 Task: Create a sub task System Test and UAT for the task  Implement a new cloud-based quality management system for a company in the project BroaderPath , assign it to team member softage.3@softage.net and update the status of the sub task to  Off Track , set the priority of the sub task to High
Action: Mouse moved to (649, 329)
Screenshot: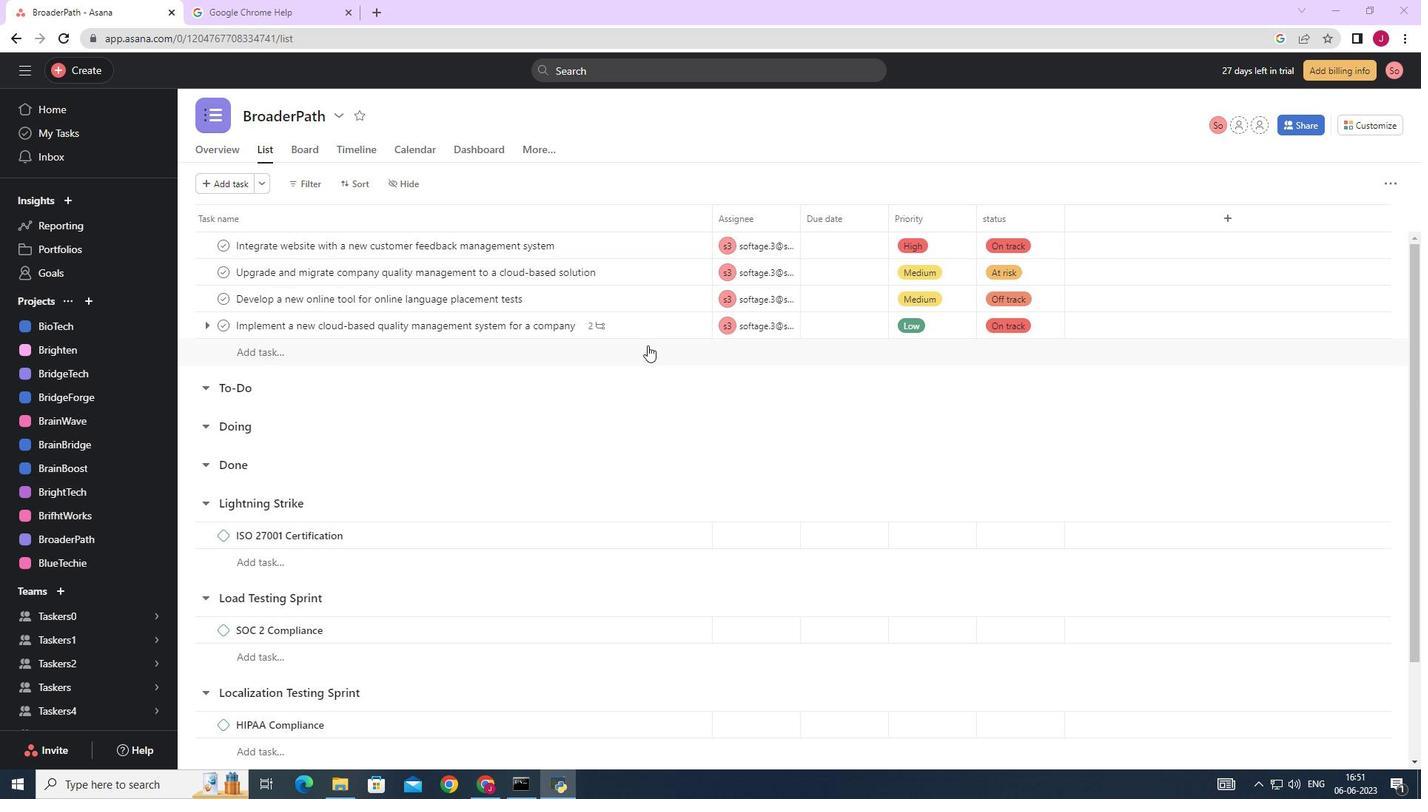 
Action: Mouse pressed left at (649, 329)
Screenshot: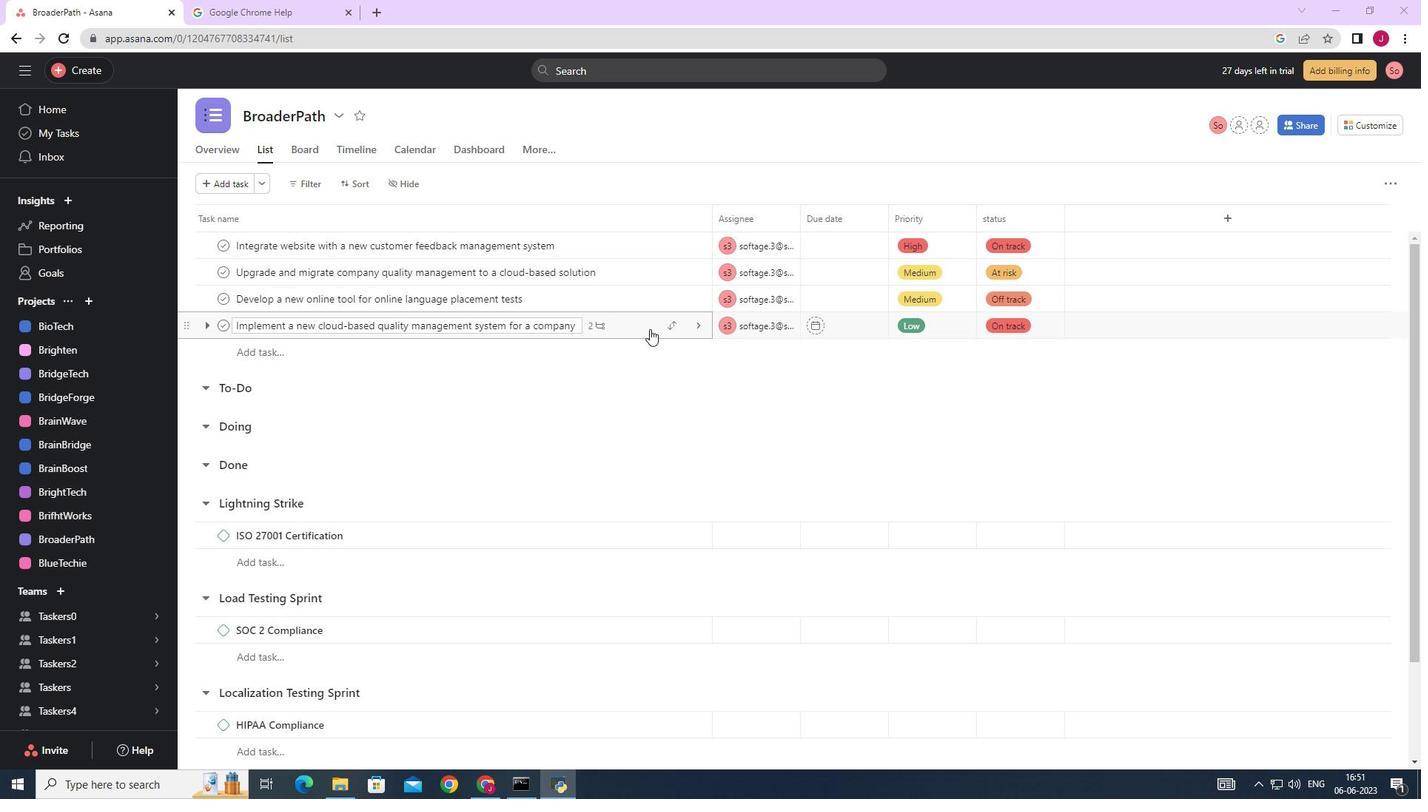 
Action: Mouse moved to (1050, 439)
Screenshot: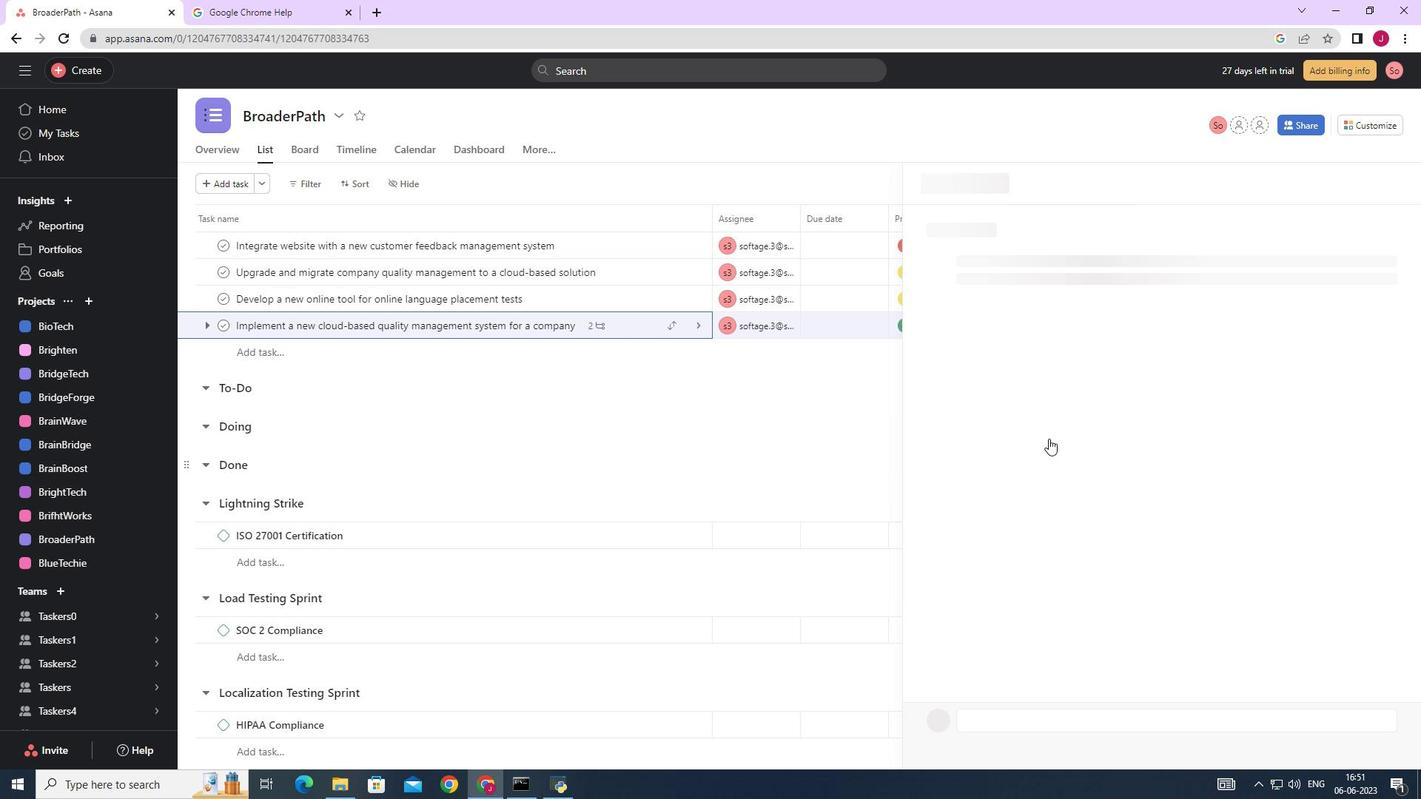 
Action: Mouse scrolled (1050, 438) with delta (0, 0)
Screenshot: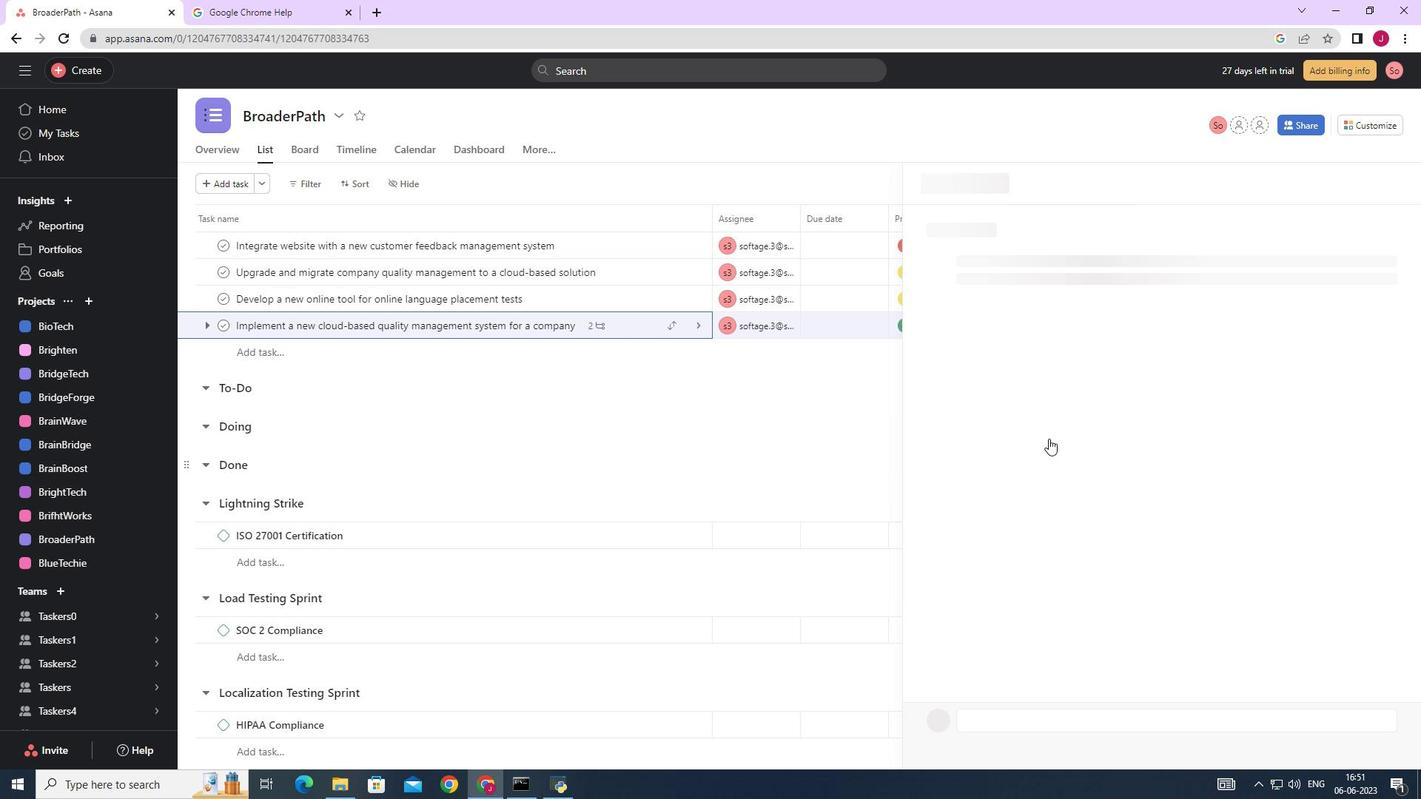 
Action: Mouse moved to (1051, 439)
Screenshot: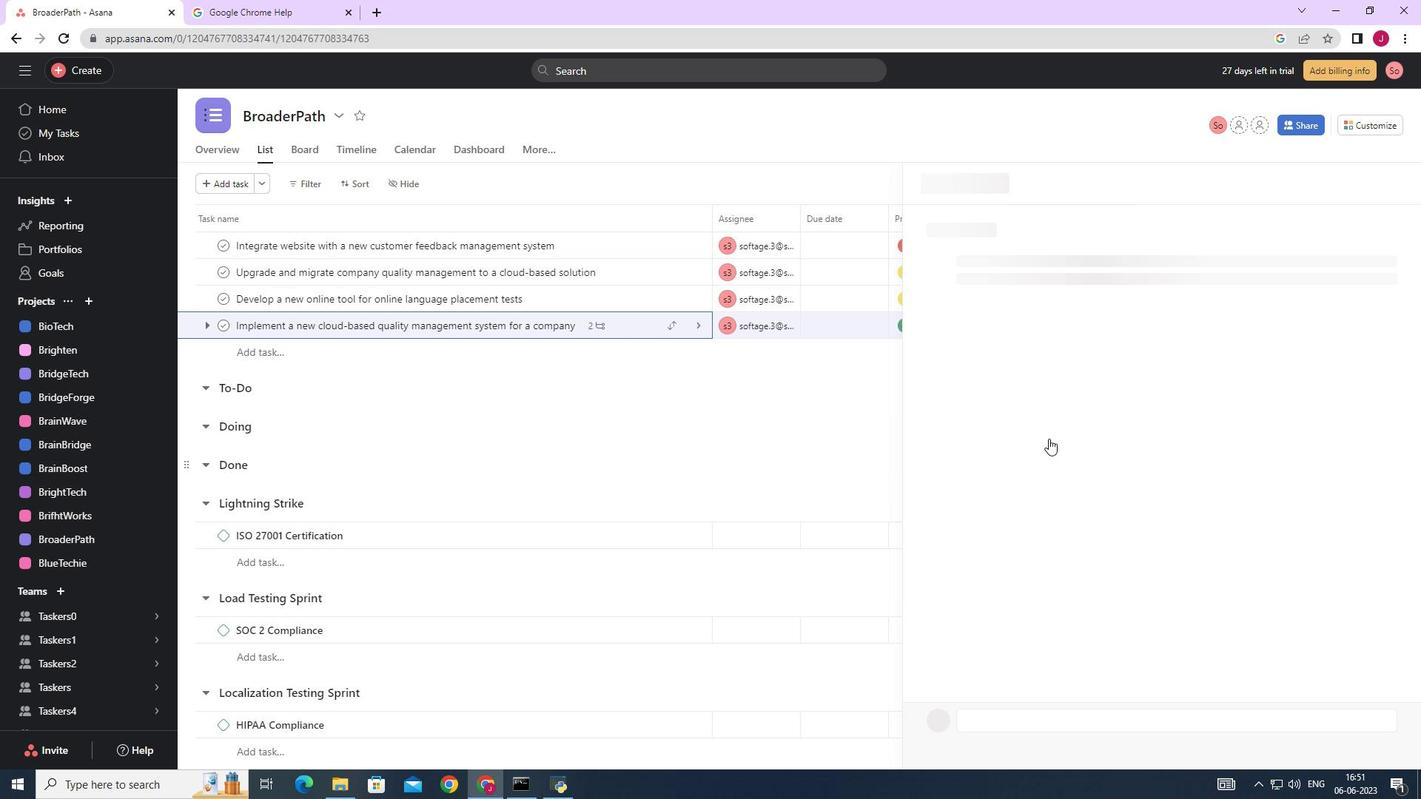 
Action: Mouse scrolled (1051, 438) with delta (0, 0)
Screenshot: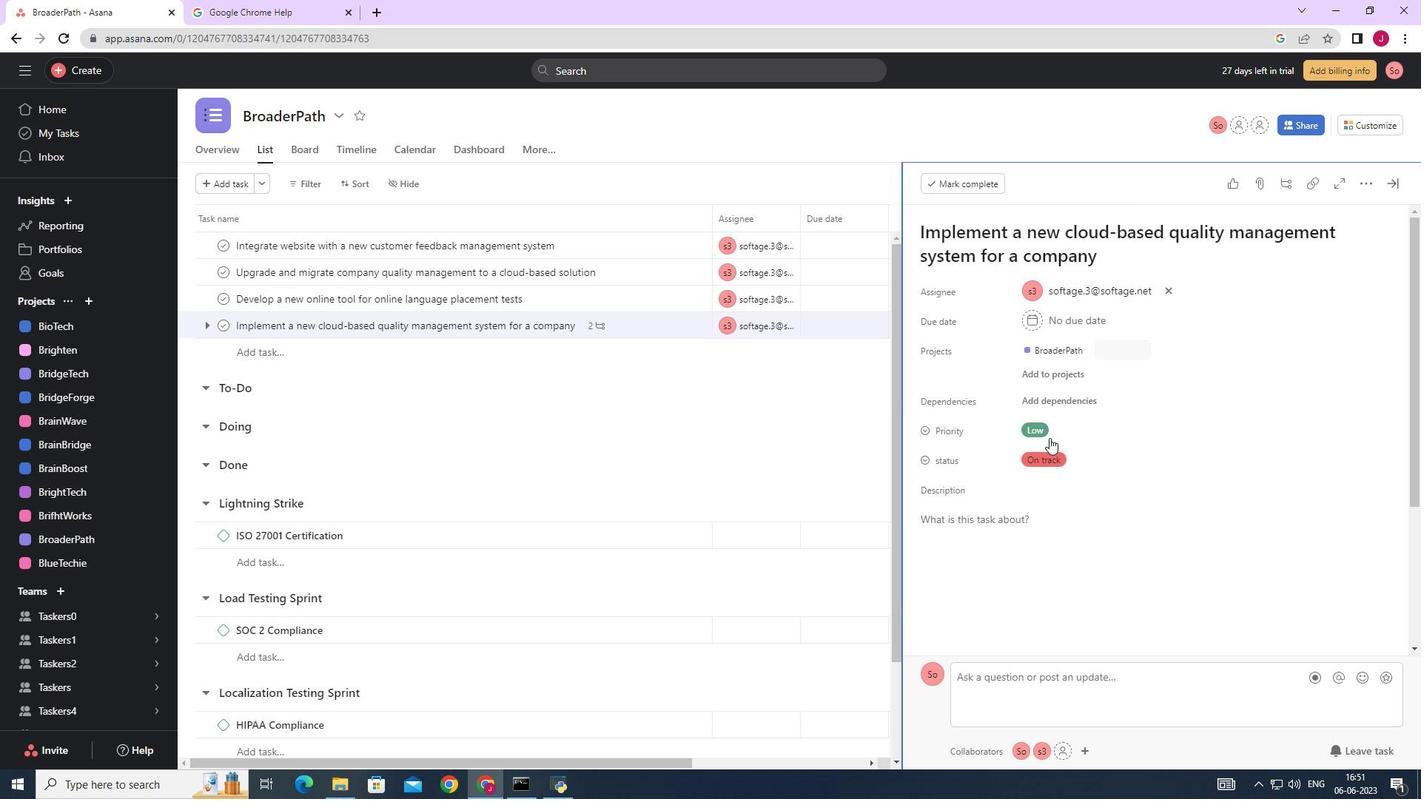 
Action: Mouse moved to (1051, 440)
Screenshot: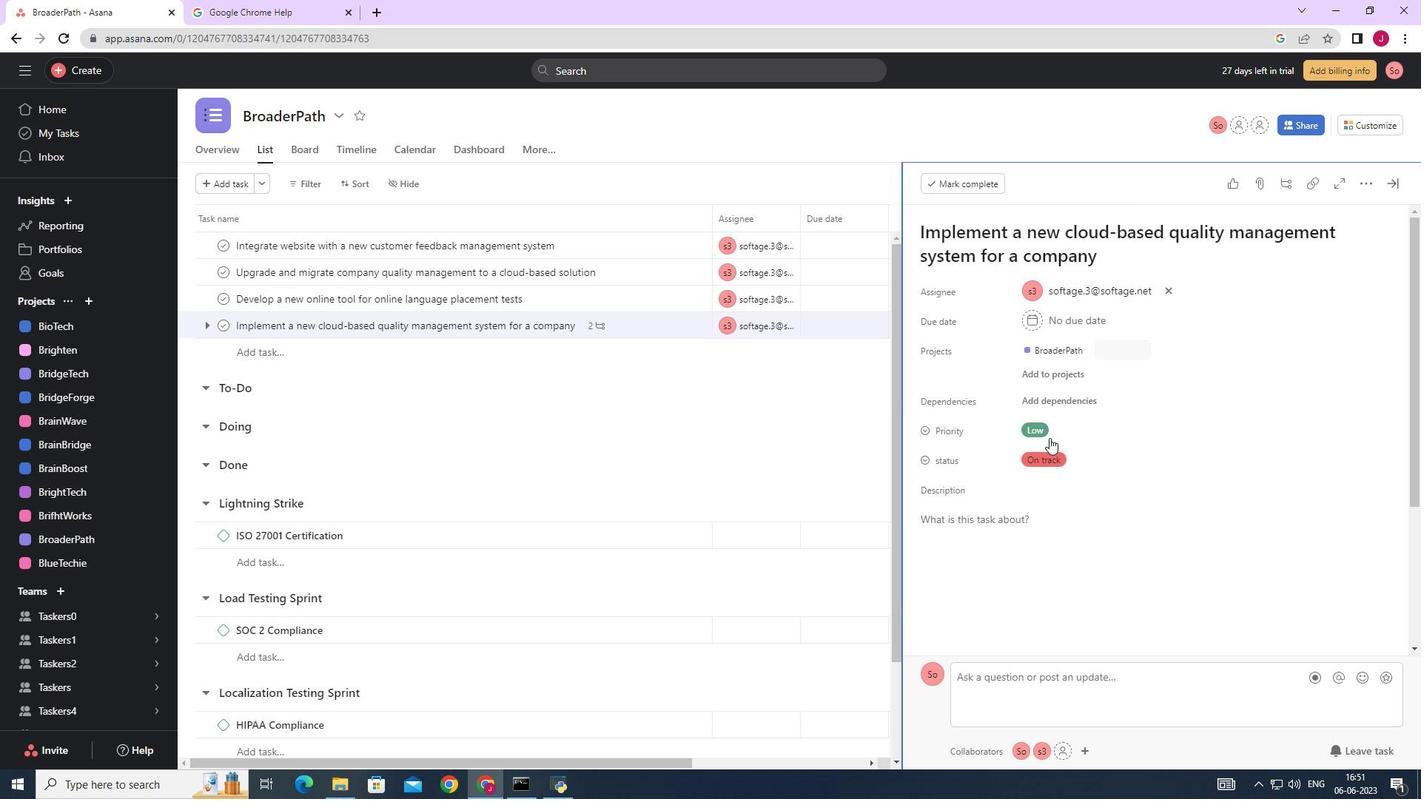 
Action: Mouse scrolled (1051, 439) with delta (0, 0)
Screenshot: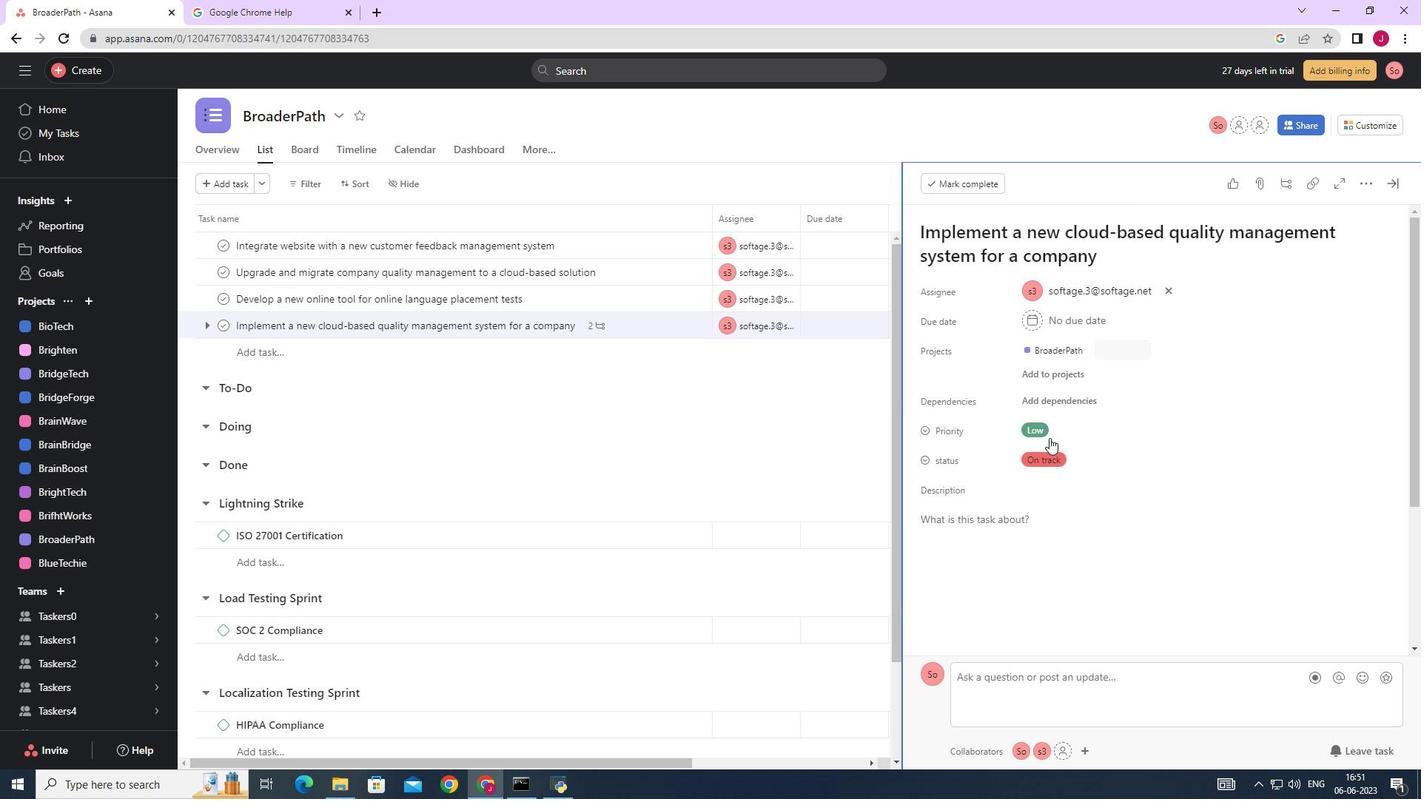 
Action: Mouse moved to (1051, 440)
Screenshot: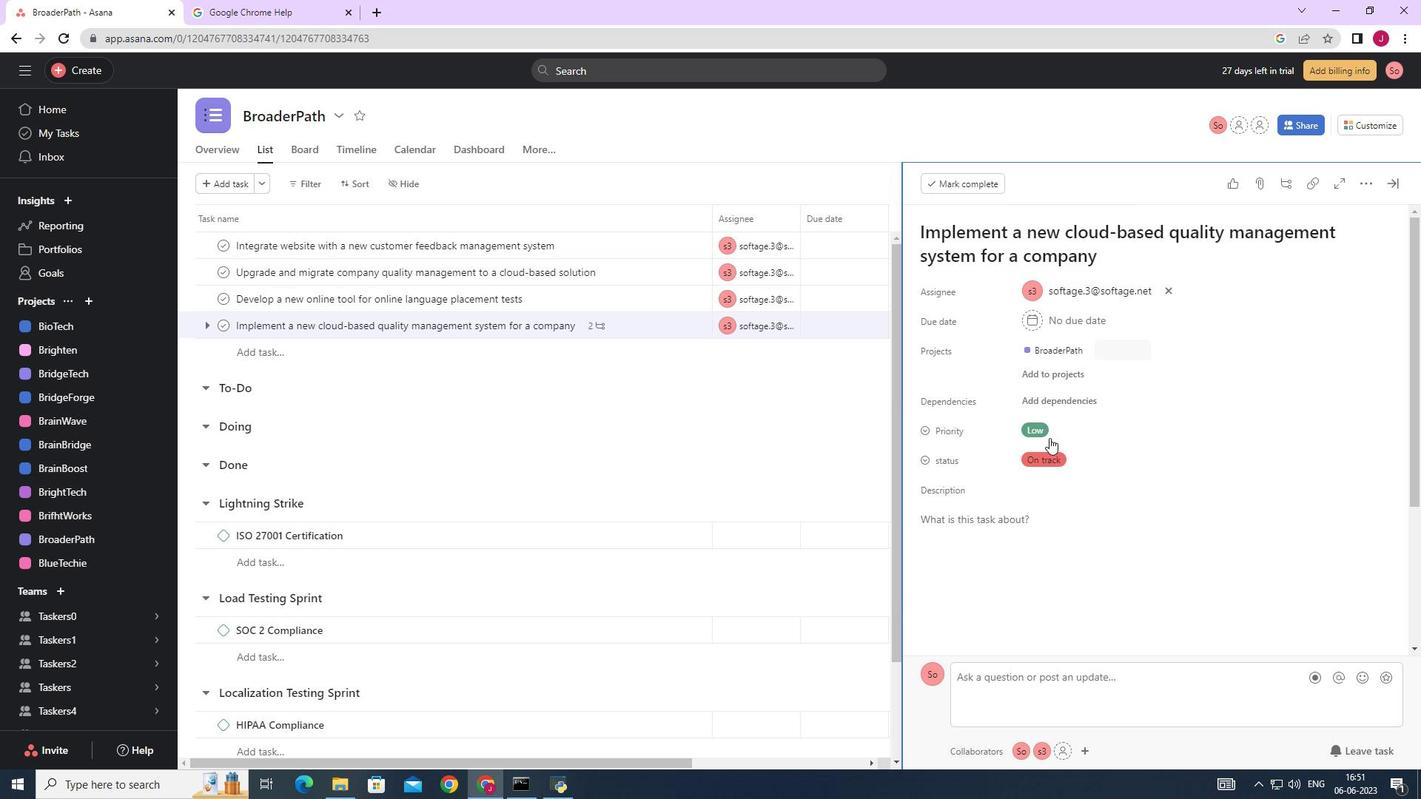 
Action: Mouse scrolled (1051, 439) with delta (0, 0)
Screenshot: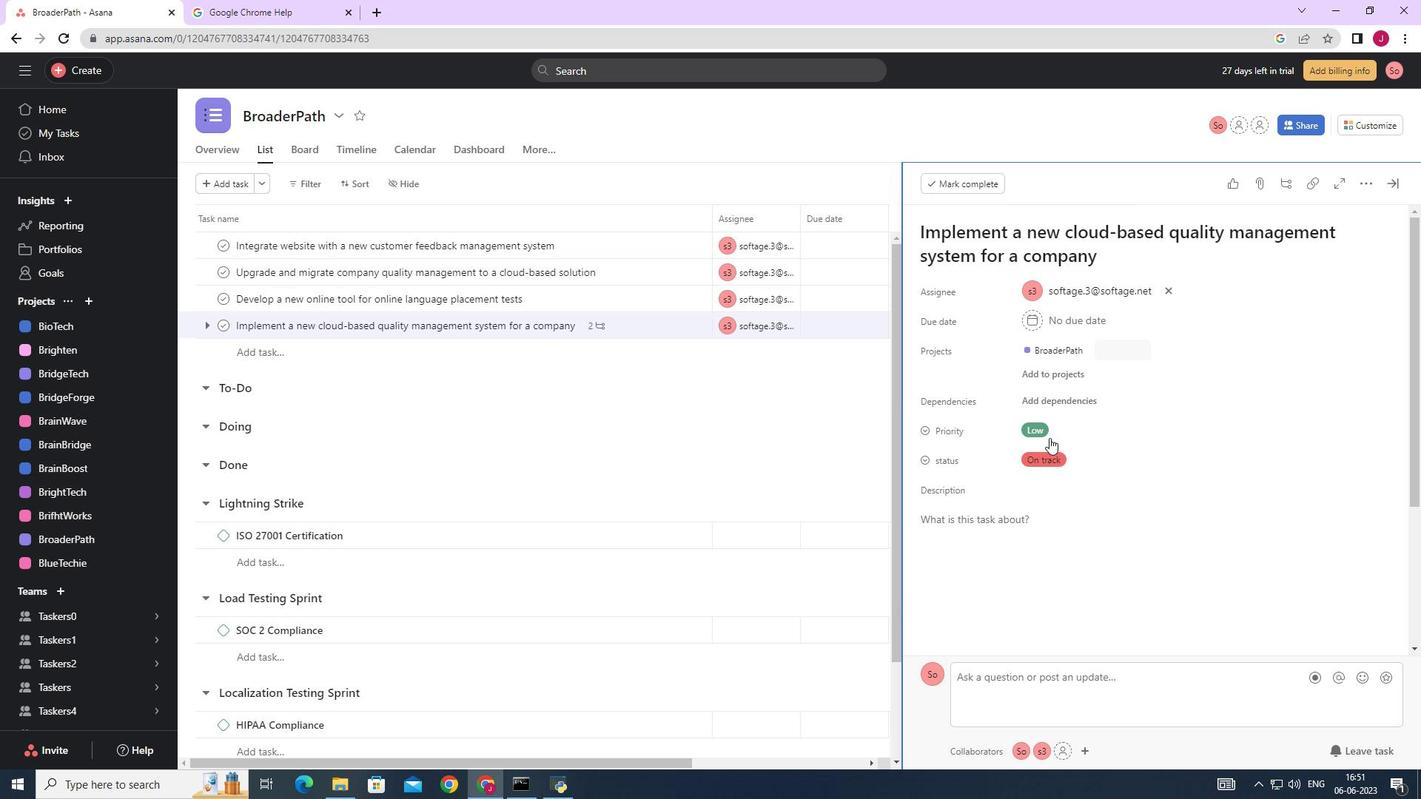 
Action: Mouse moved to (983, 534)
Screenshot: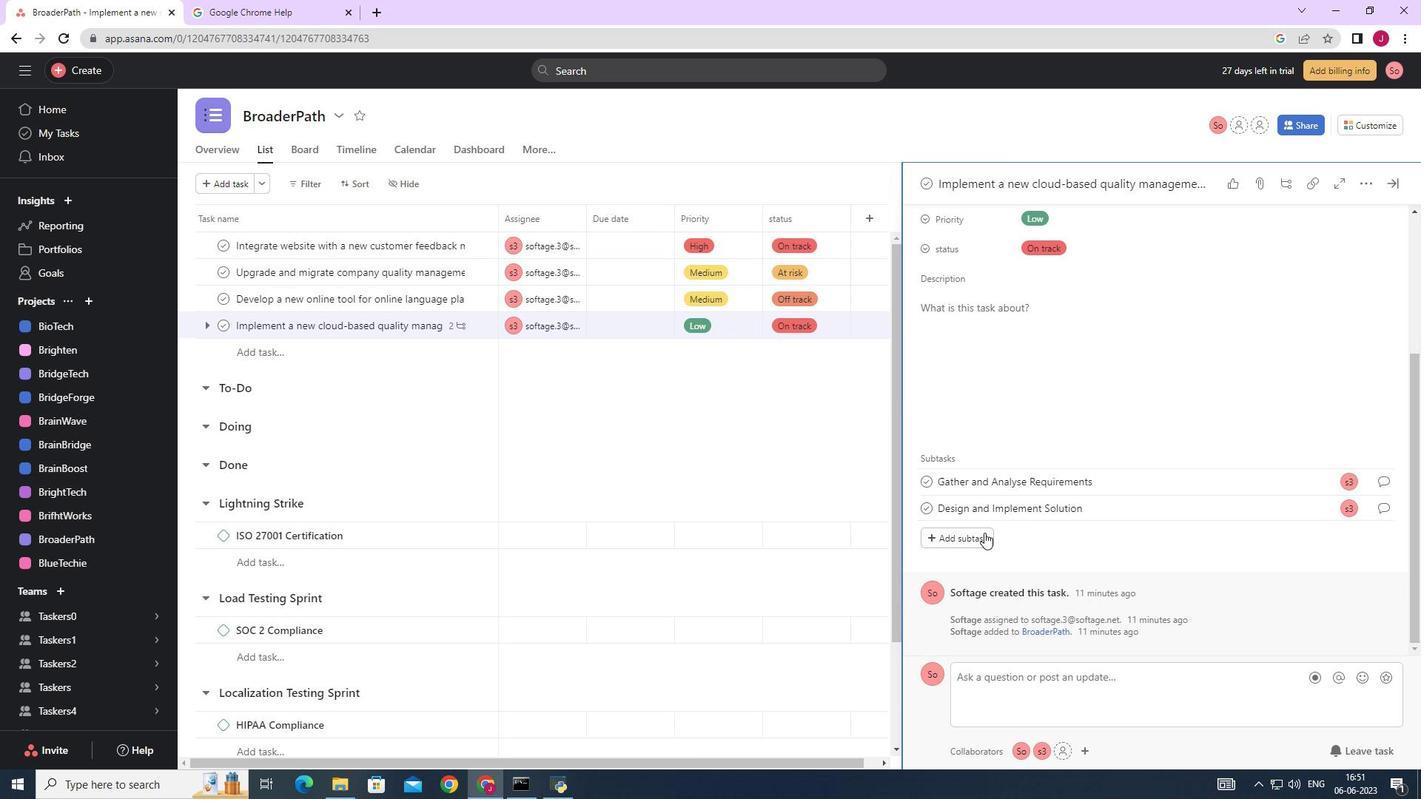 
Action: Mouse pressed left at (983, 534)
Screenshot: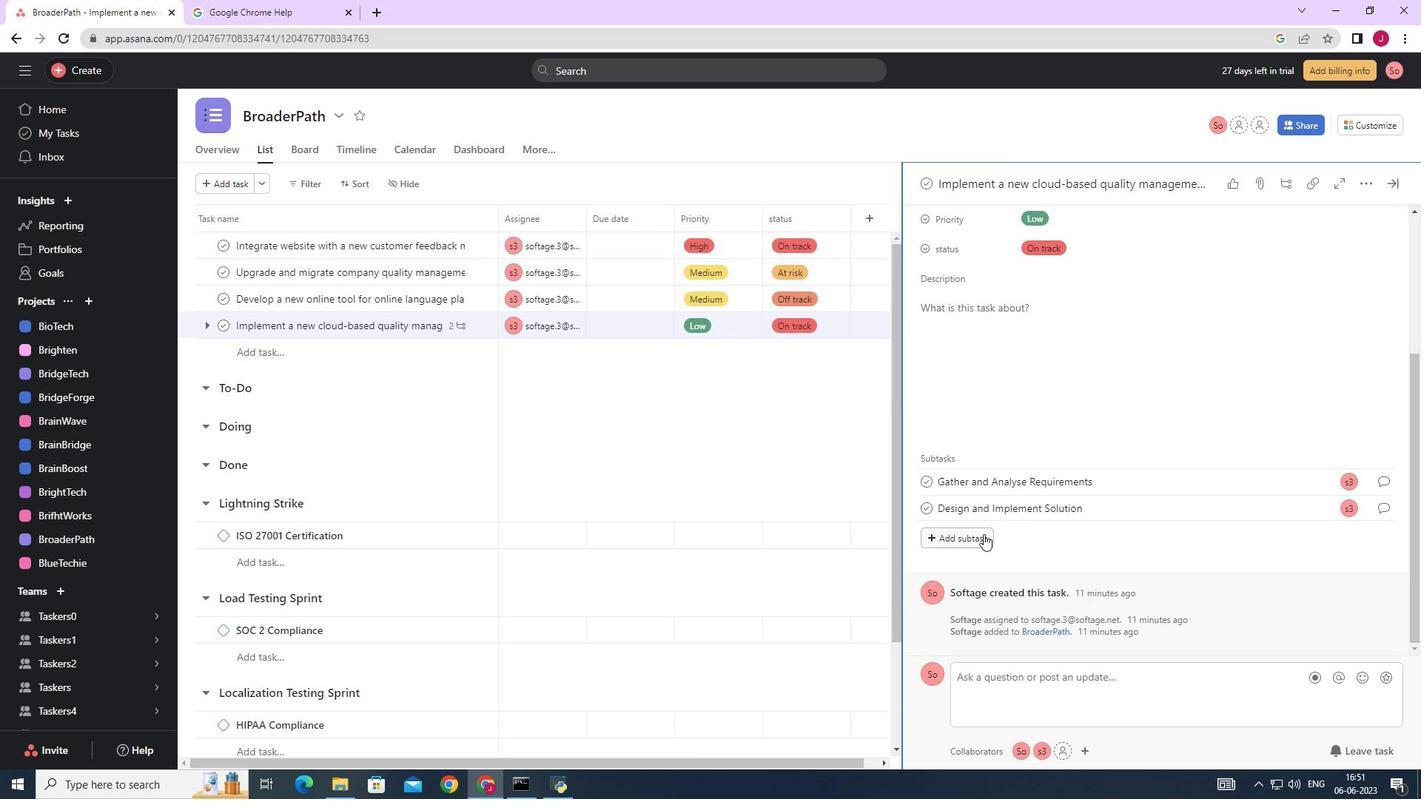 
Action: Key pressed <Key.caps_lock>S<Key.caps_lock>ytem<Key.space><Key.caps_lock>T<Key.caps_lock>est<Key.space>and<Key.space><Key.caps_lock>UAT
Screenshot: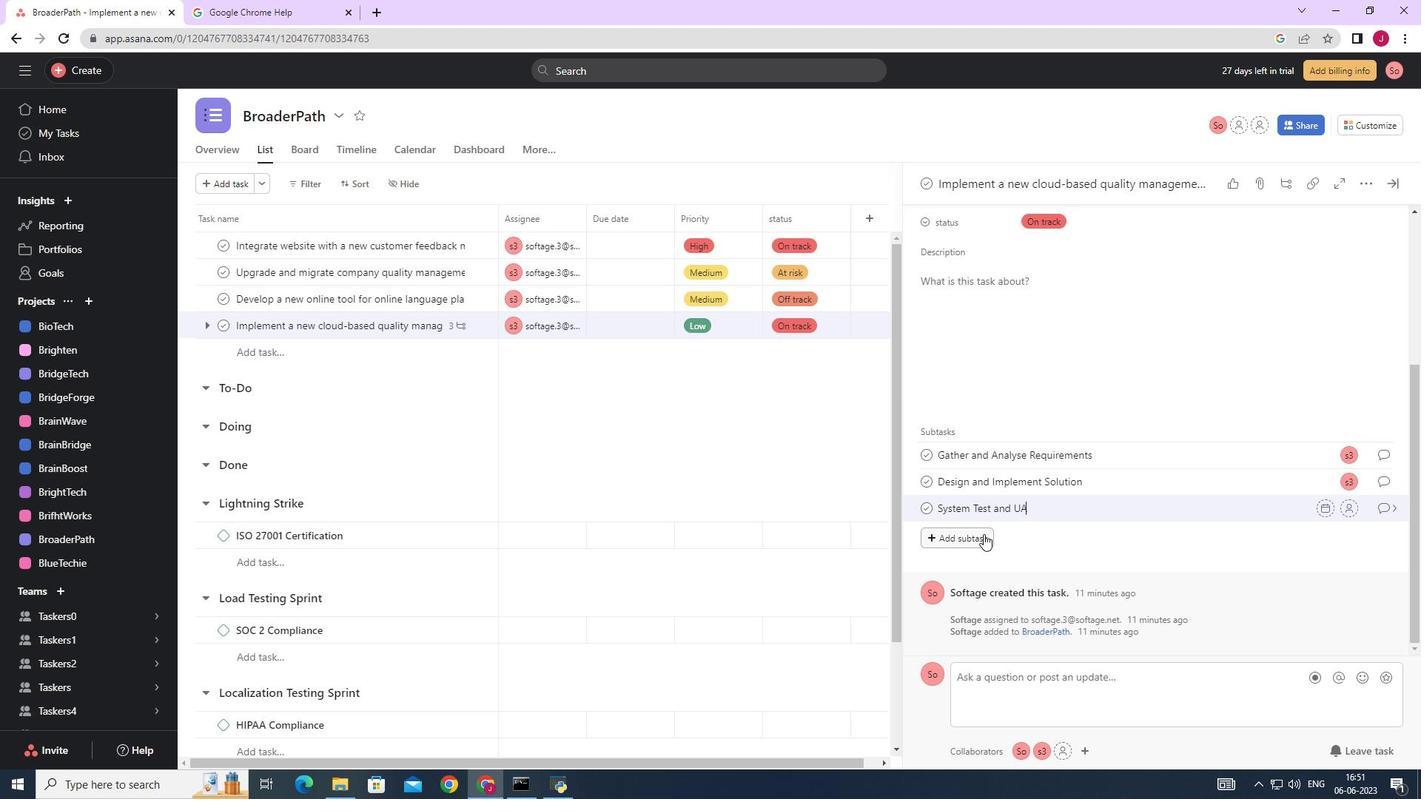
Action: Mouse moved to (1344, 510)
Screenshot: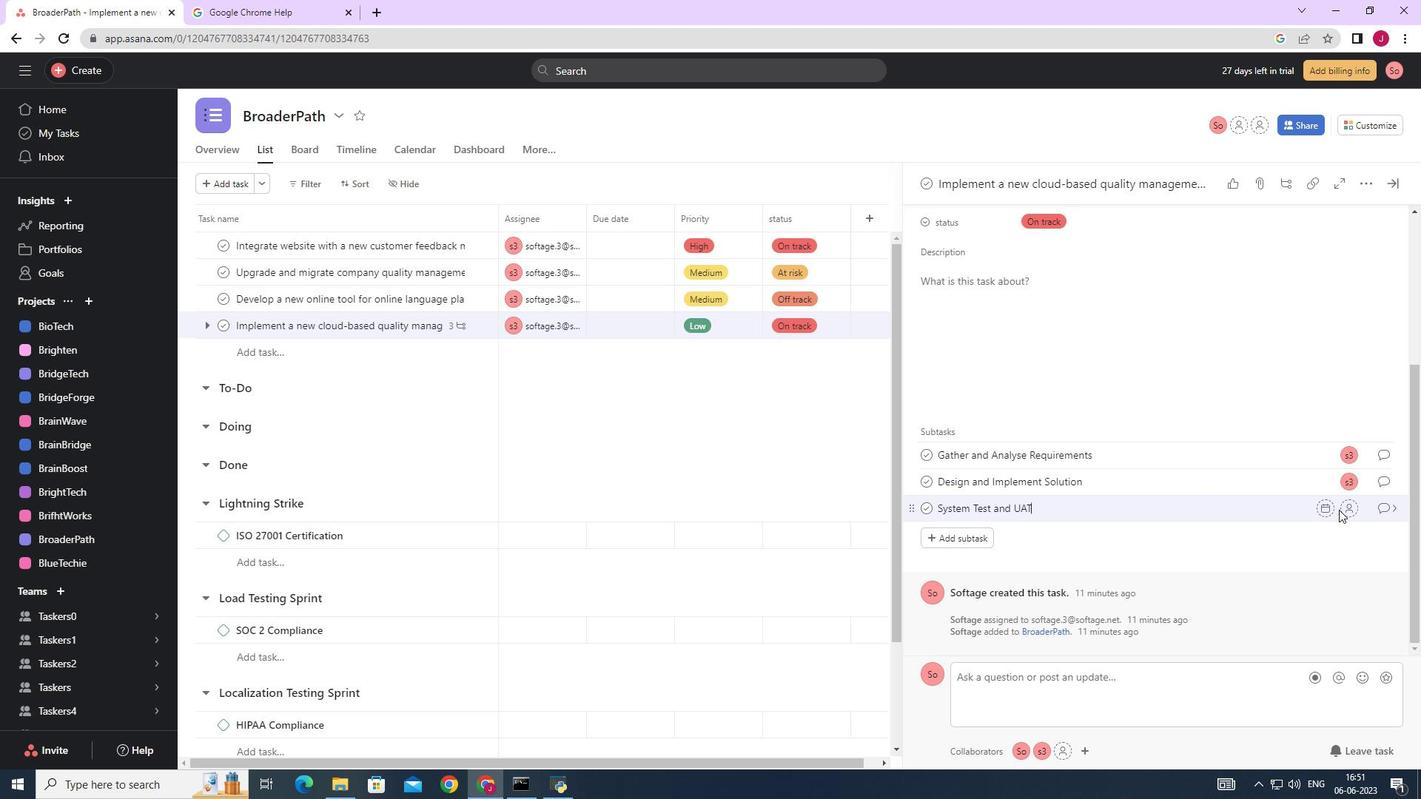
Action: Mouse pressed left at (1344, 510)
Screenshot: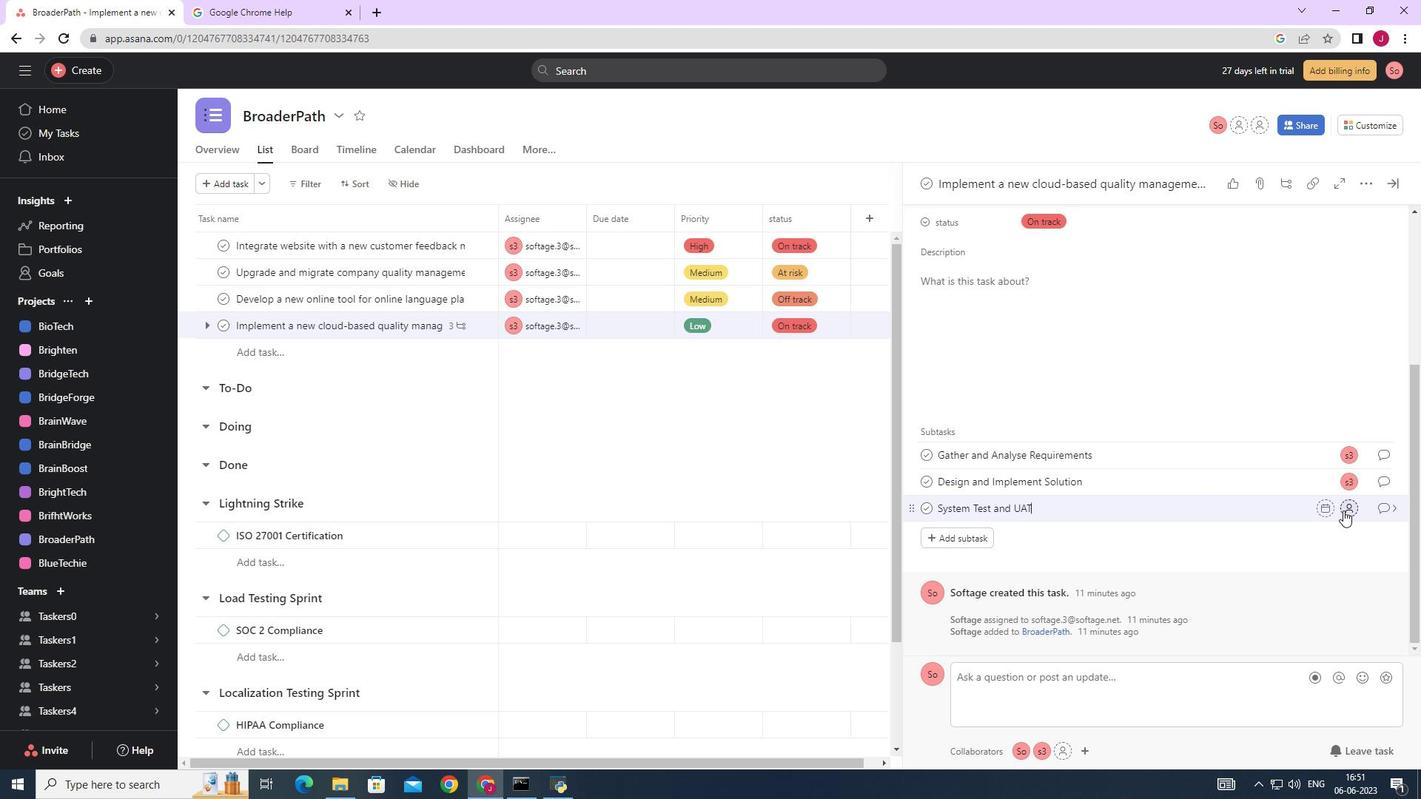 
Action: Mouse moved to (1113, 569)
Screenshot: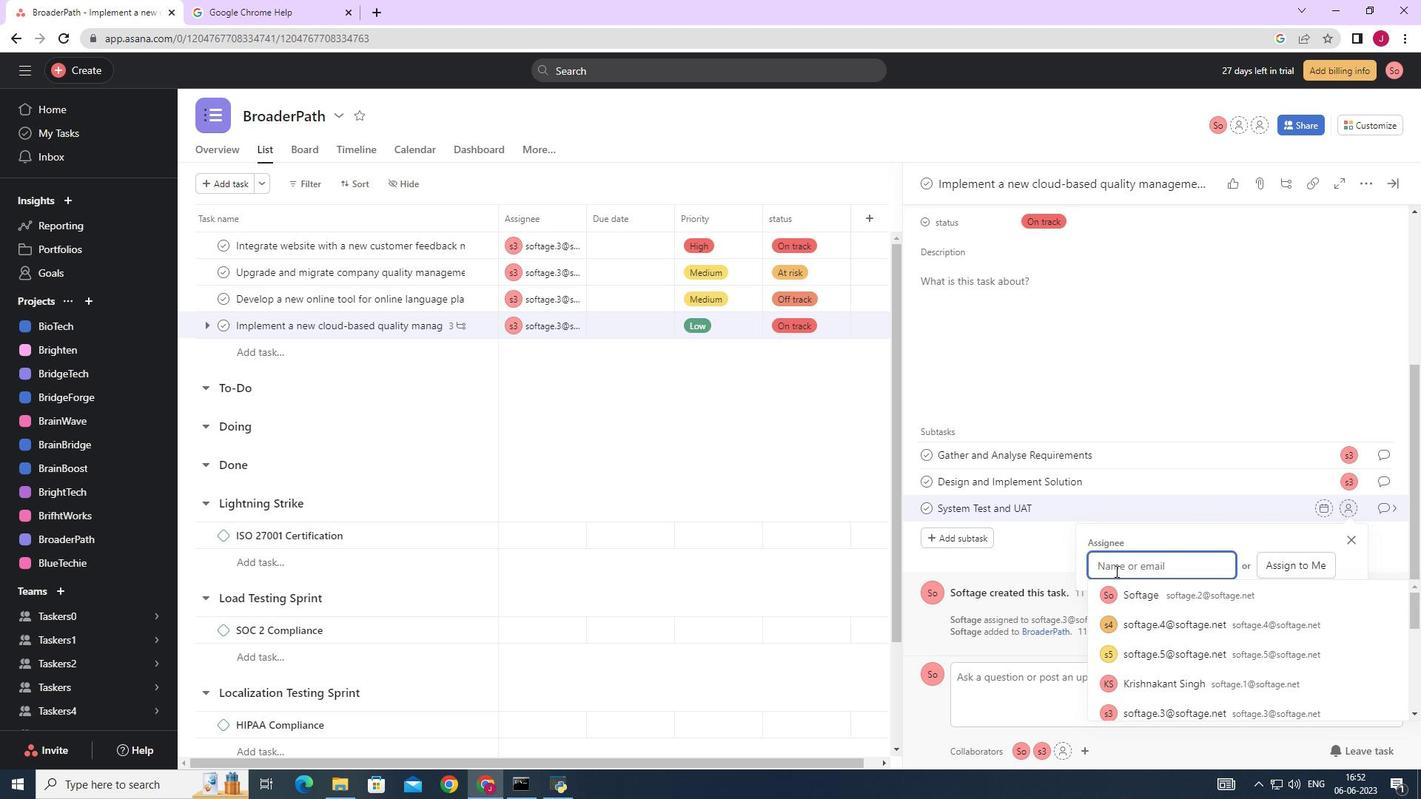 
Action: Key pressed SOFTA
Screenshot: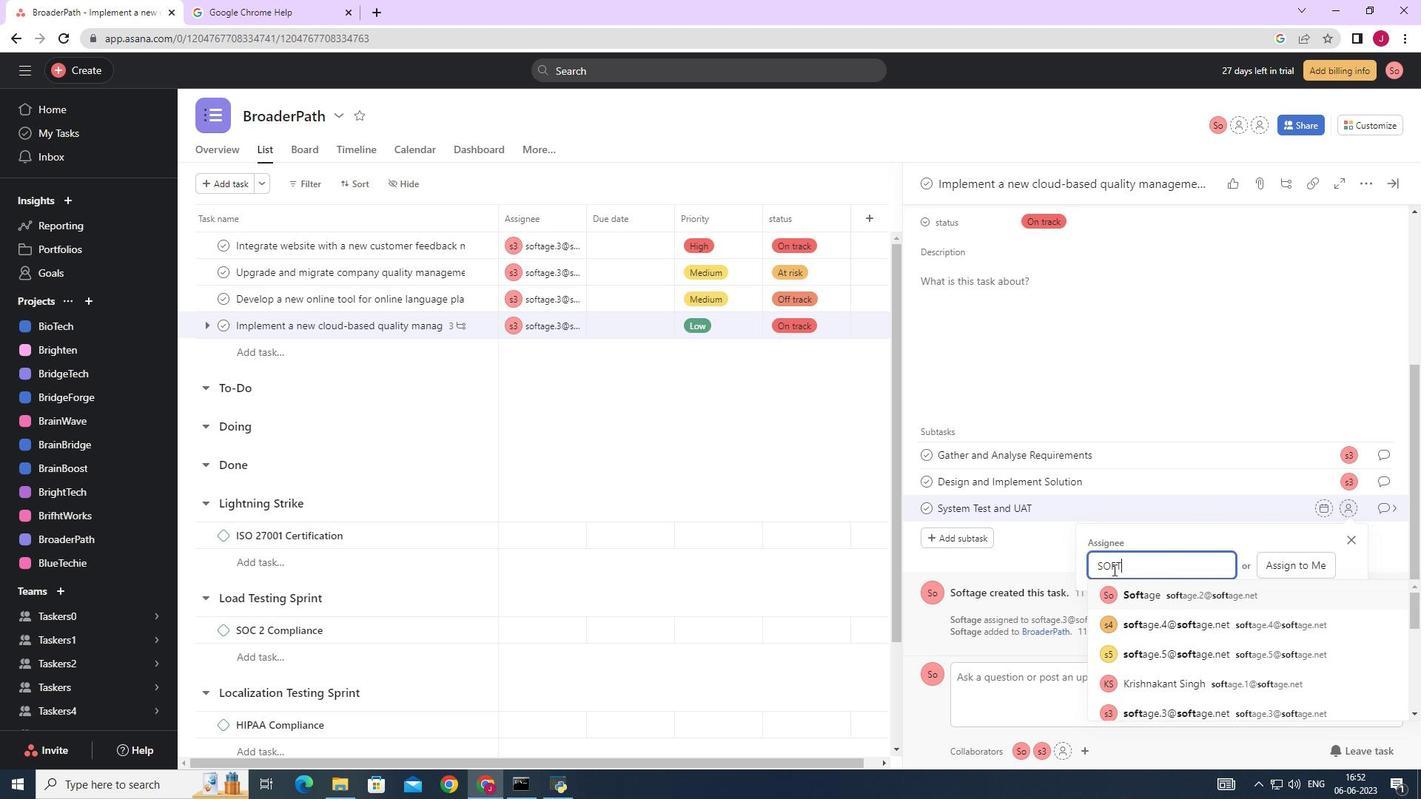 
Action: Mouse moved to (1111, 569)
Screenshot: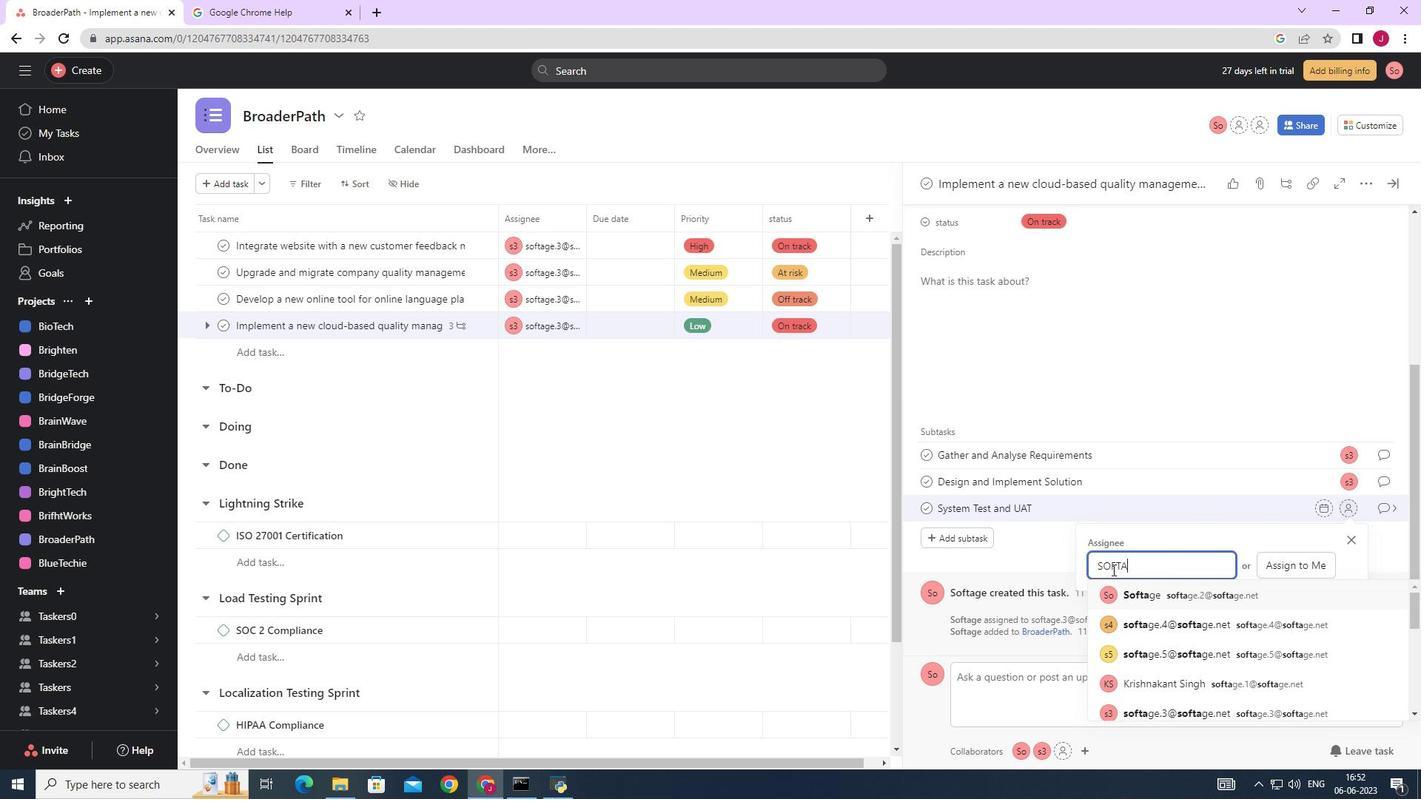 
Action: Key pressed GE
Screenshot: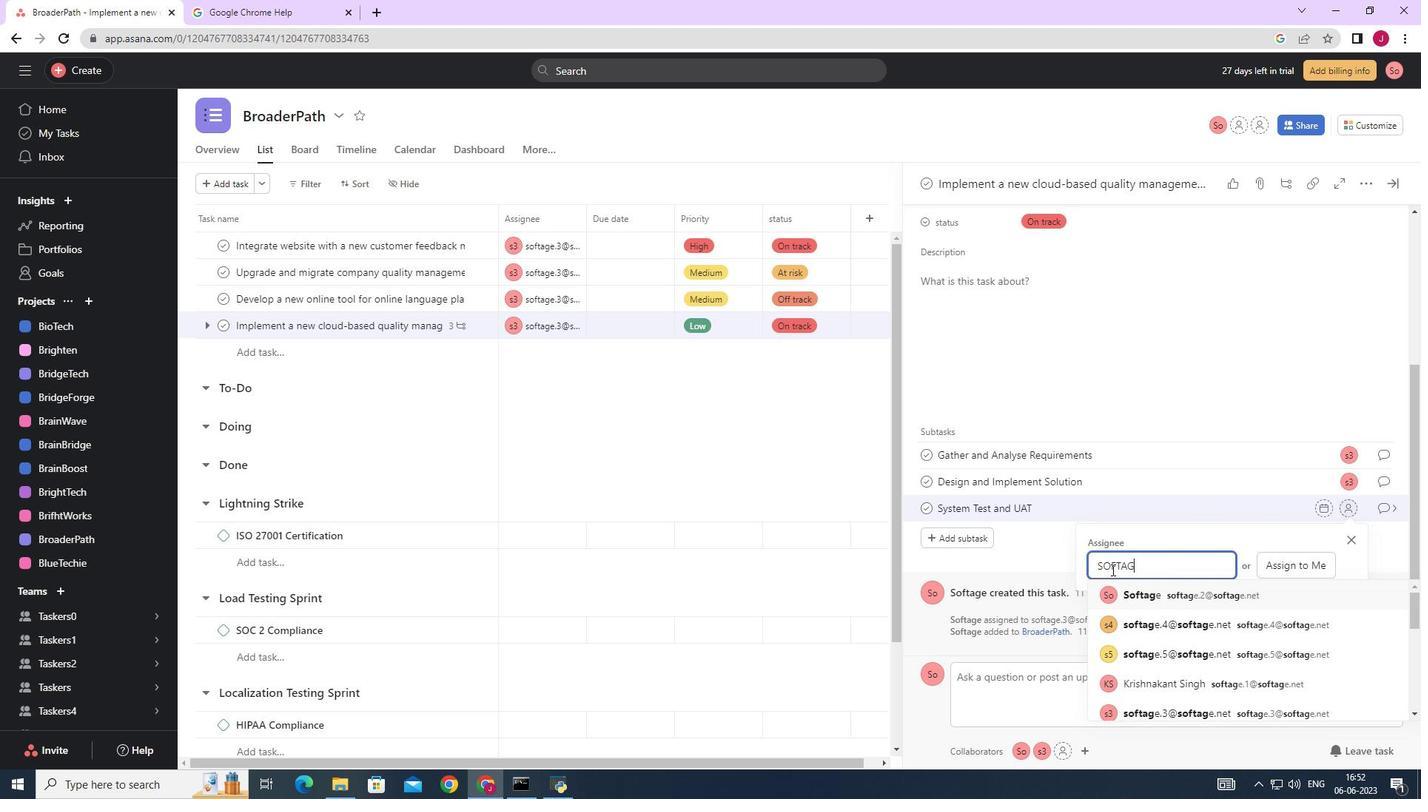 
Action: Mouse moved to (1111, 570)
Screenshot: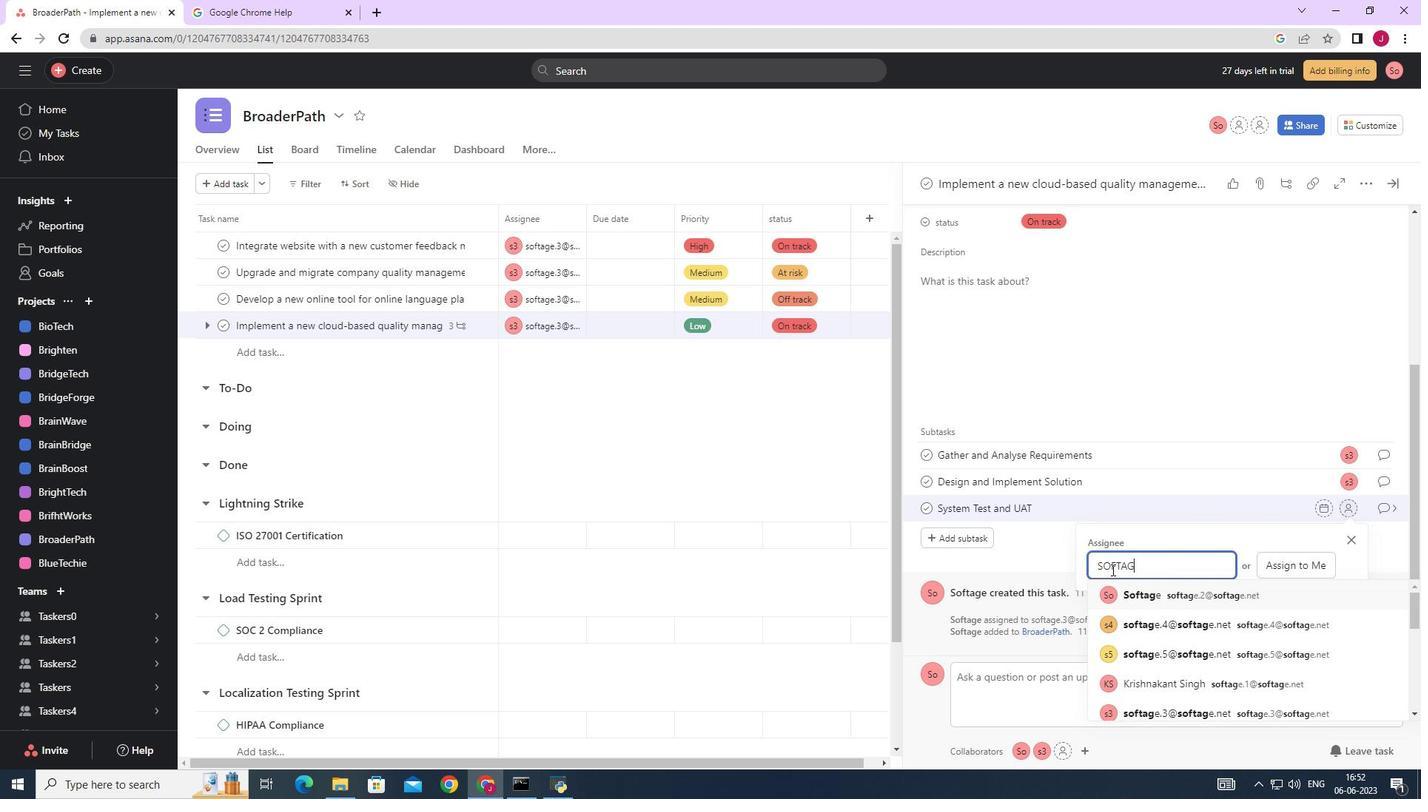
Action: Key pressed <Key.shift>@3
Screenshot: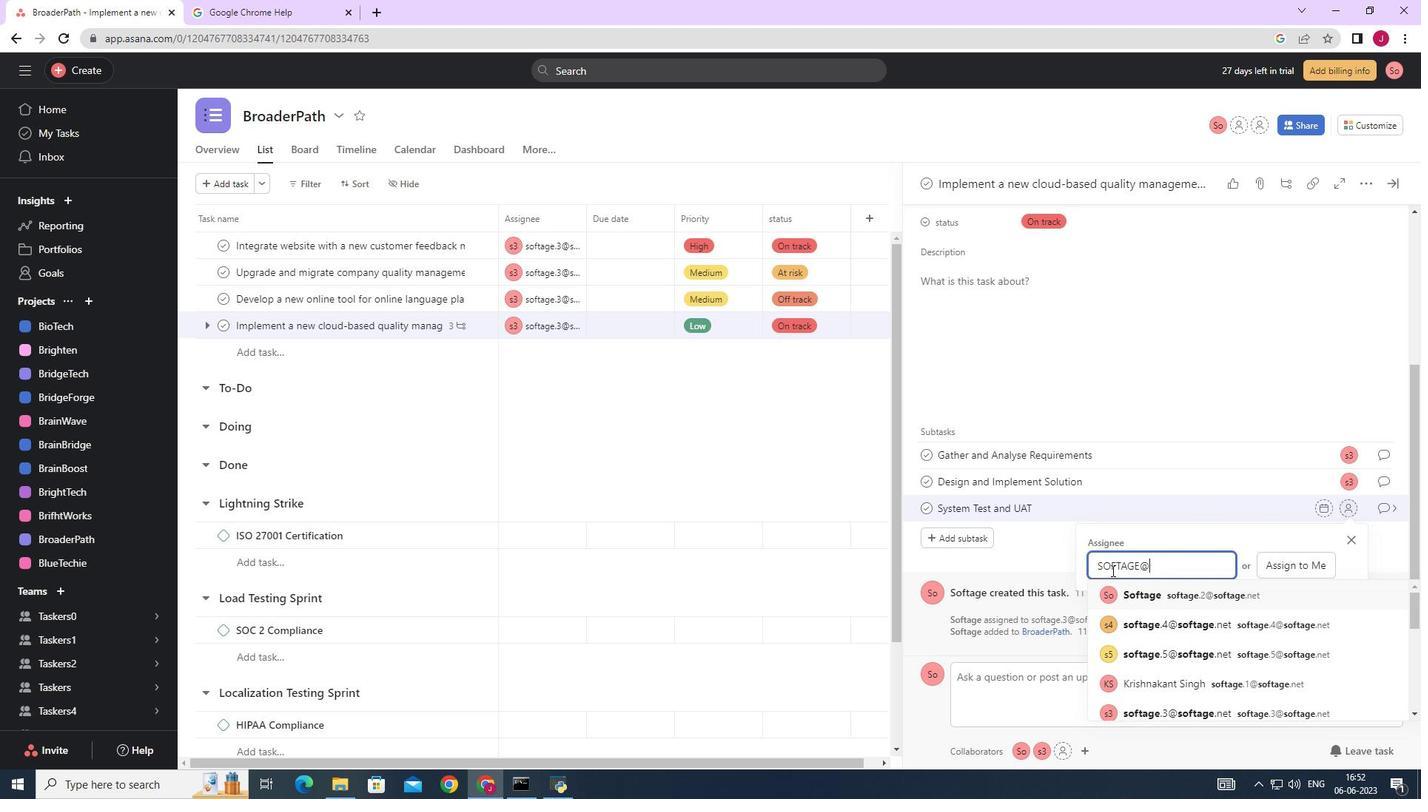 
Action: Mouse moved to (1175, 597)
Screenshot: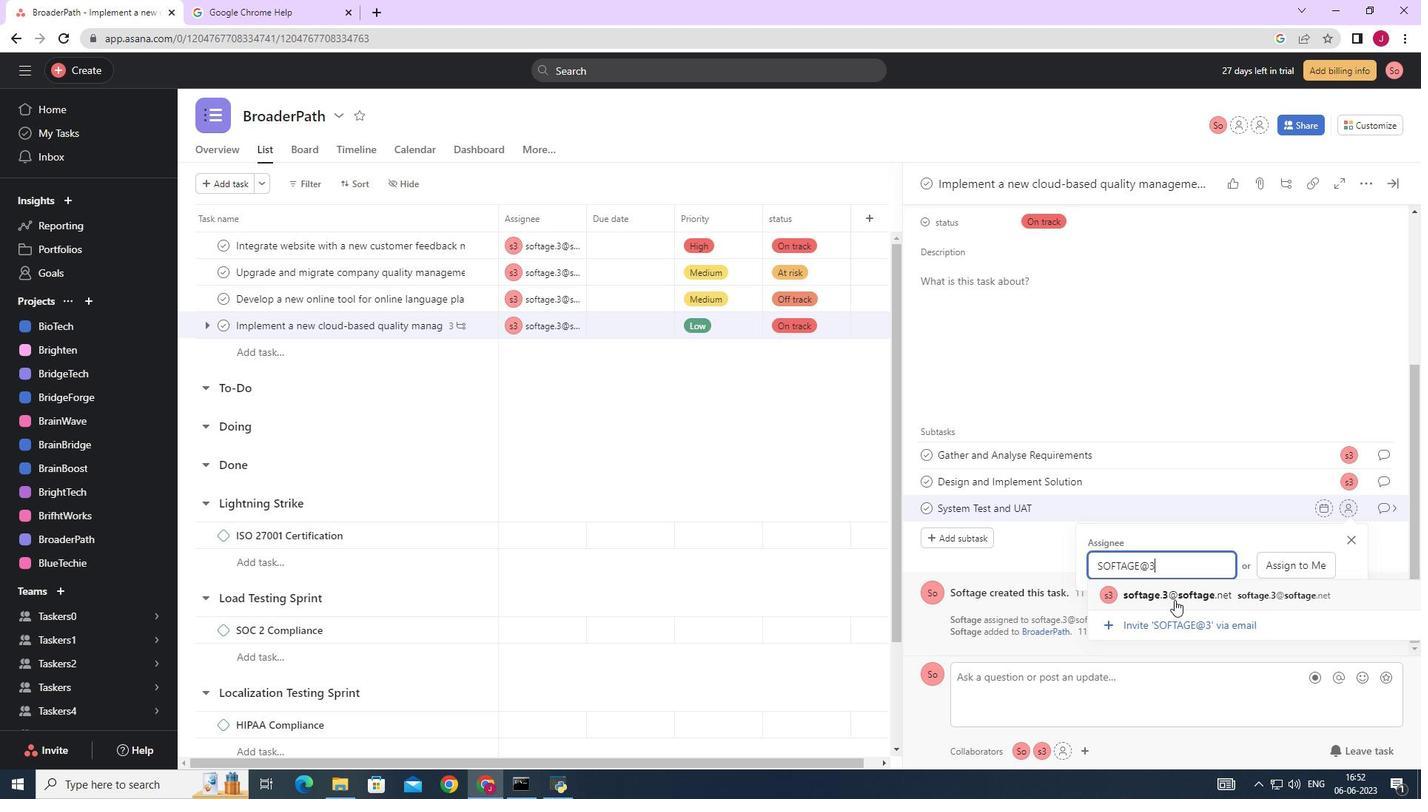 
Action: Mouse pressed left at (1175, 597)
Screenshot: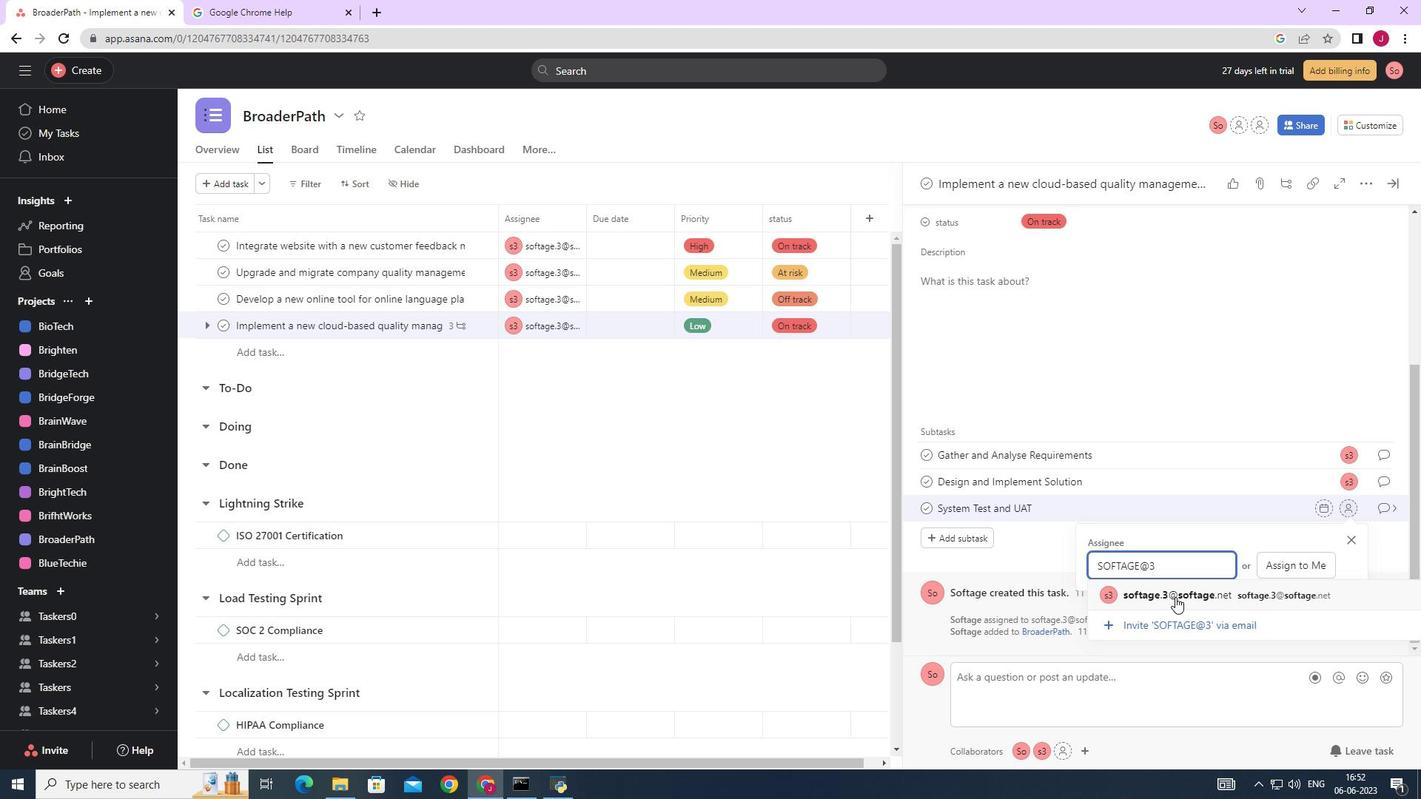 
Action: Mouse moved to (1384, 510)
Screenshot: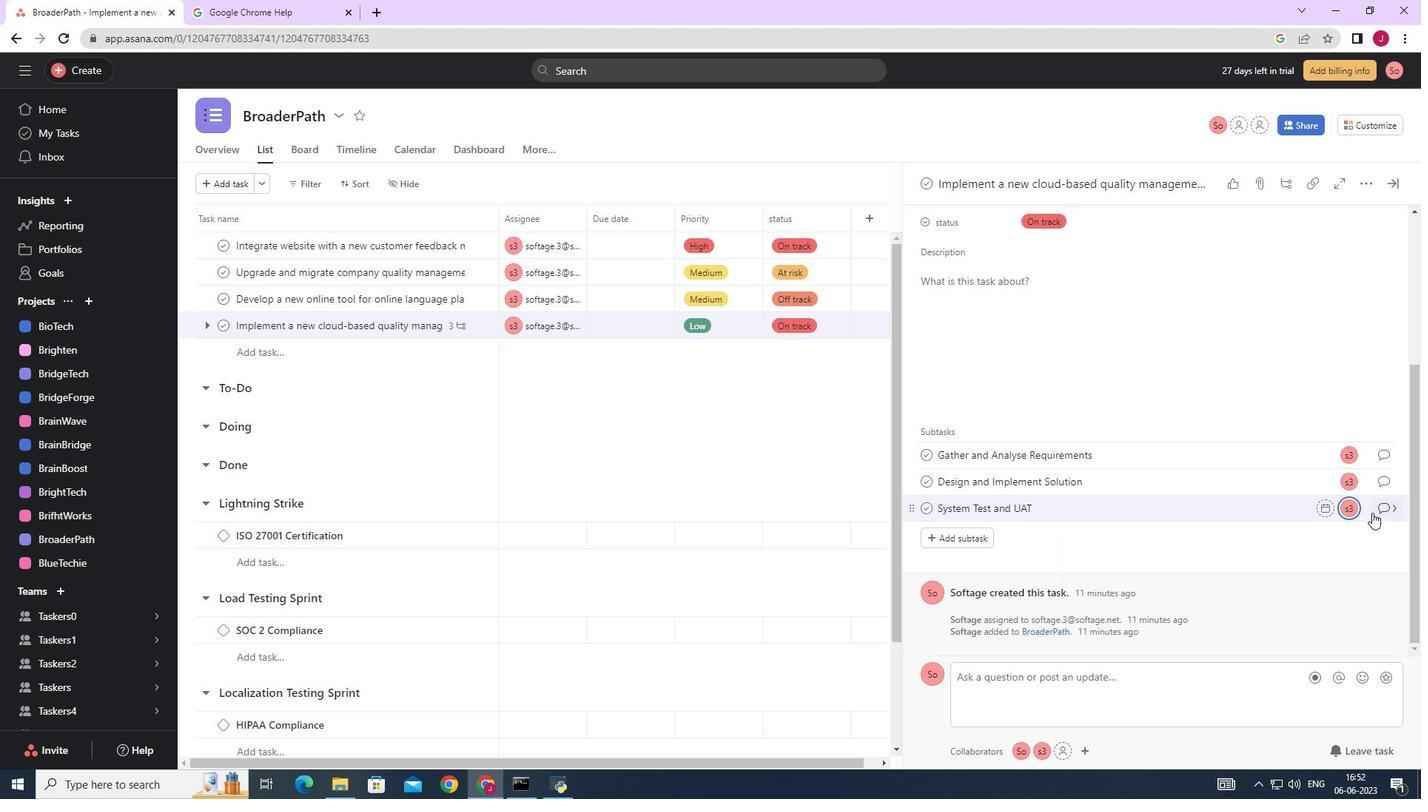 
Action: Mouse pressed left at (1384, 510)
Screenshot: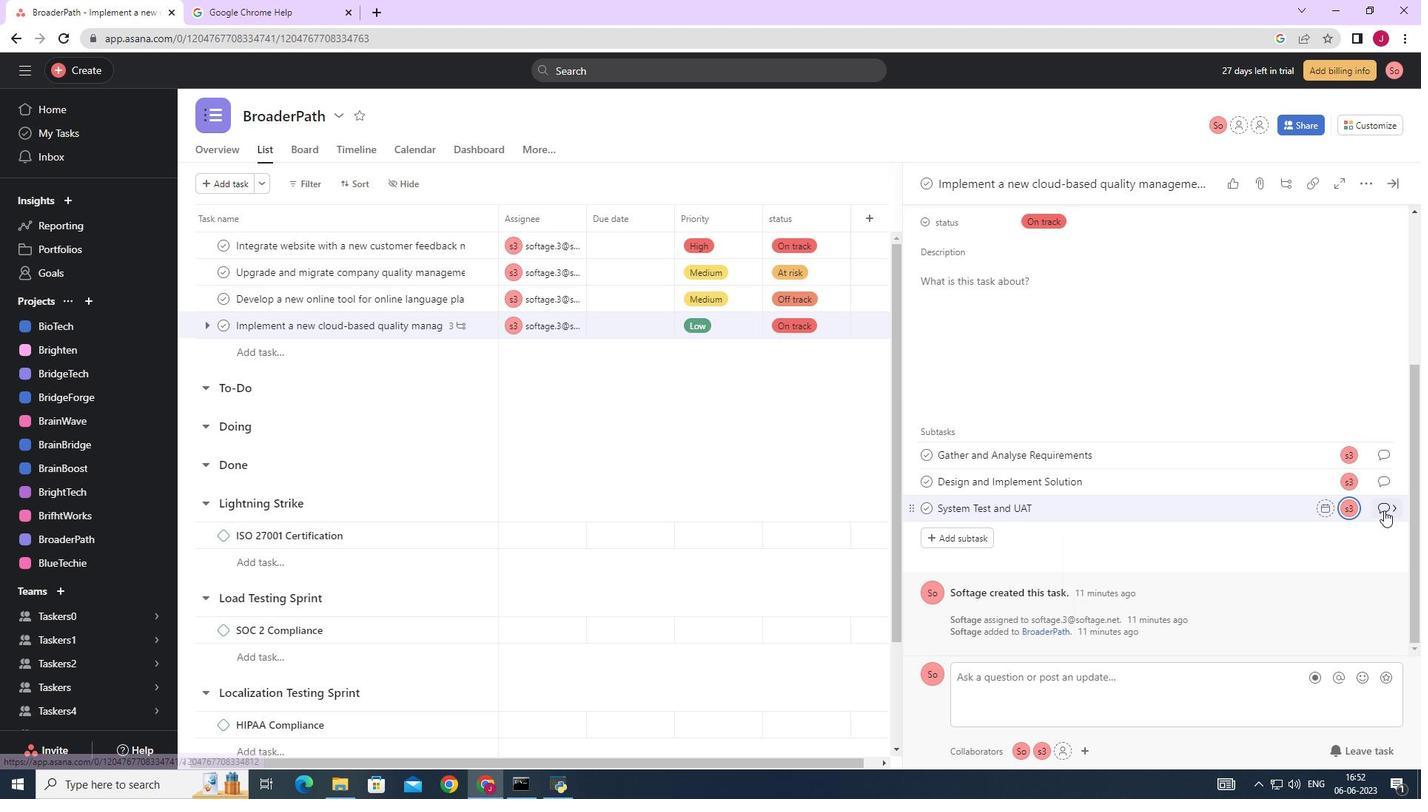 
Action: Mouse moved to (982, 393)
Screenshot: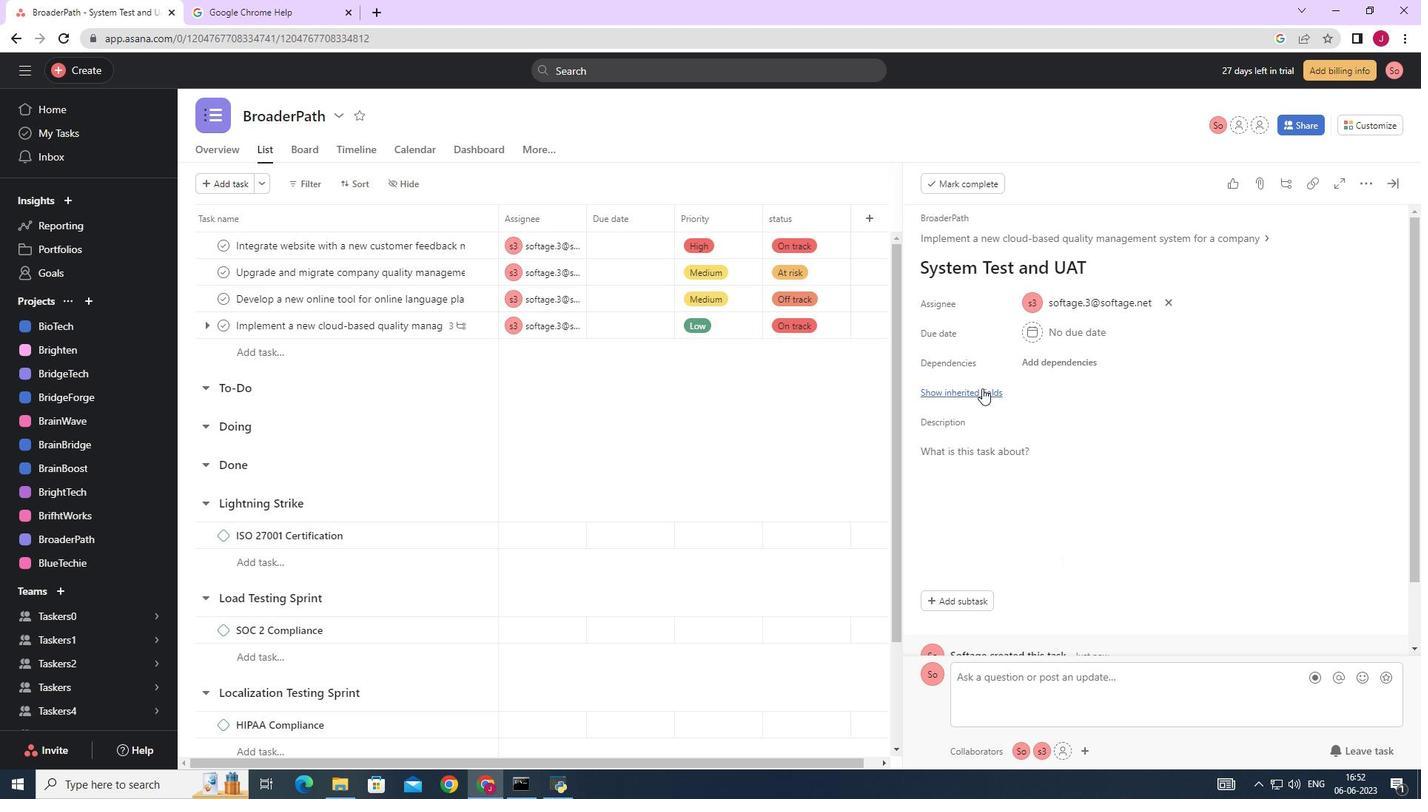 
Action: Mouse pressed left at (982, 393)
Screenshot: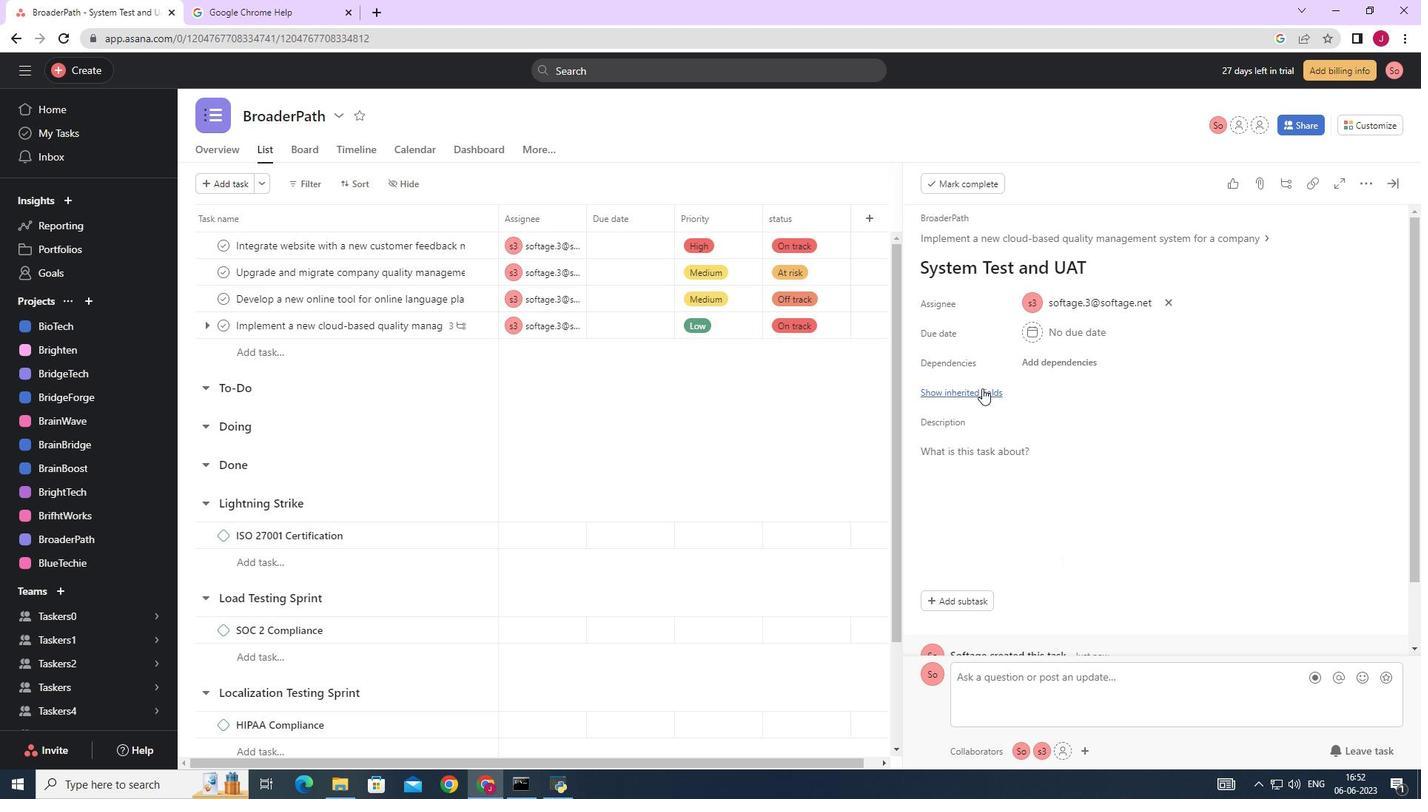 
Action: Mouse moved to (1029, 421)
Screenshot: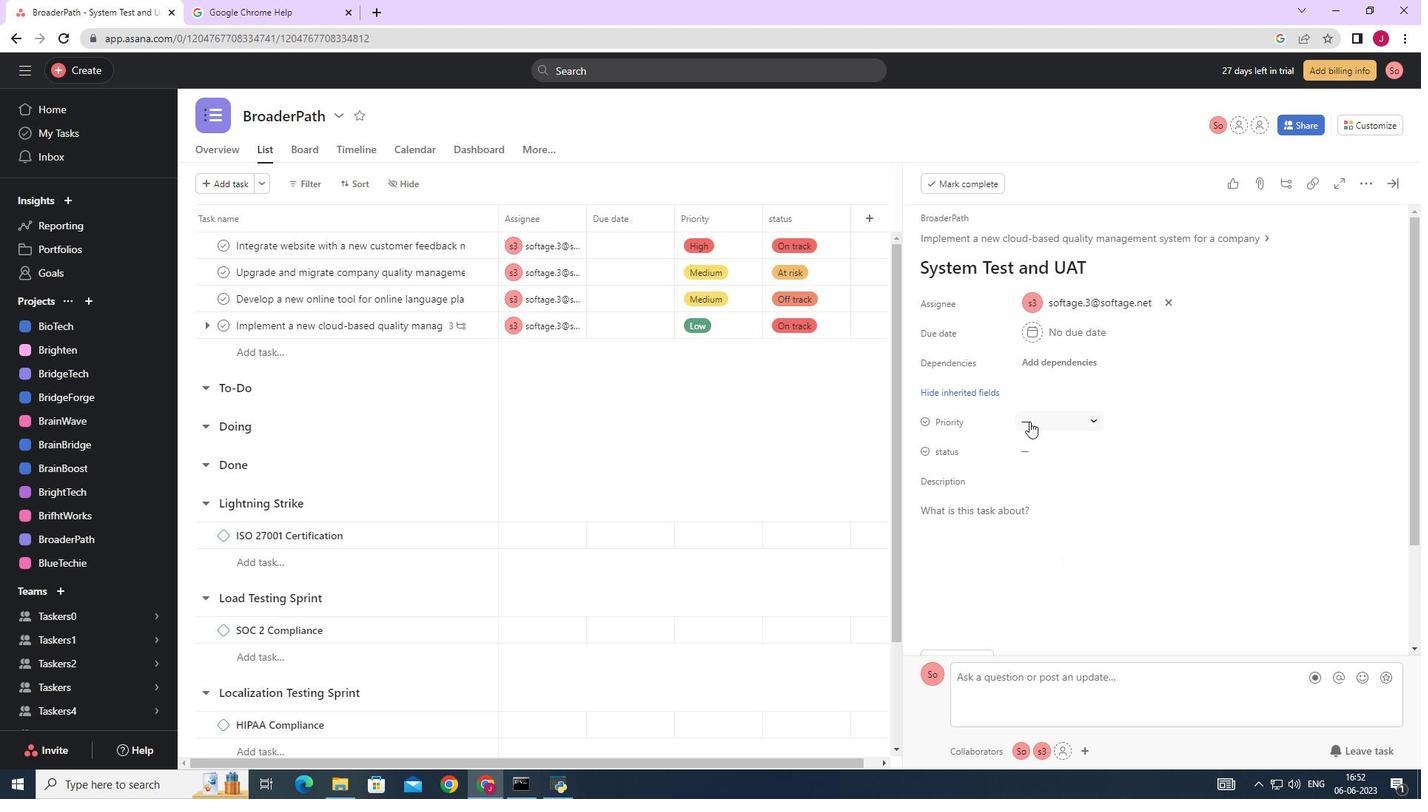 
Action: Mouse pressed left at (1029, 421)
Screenshot: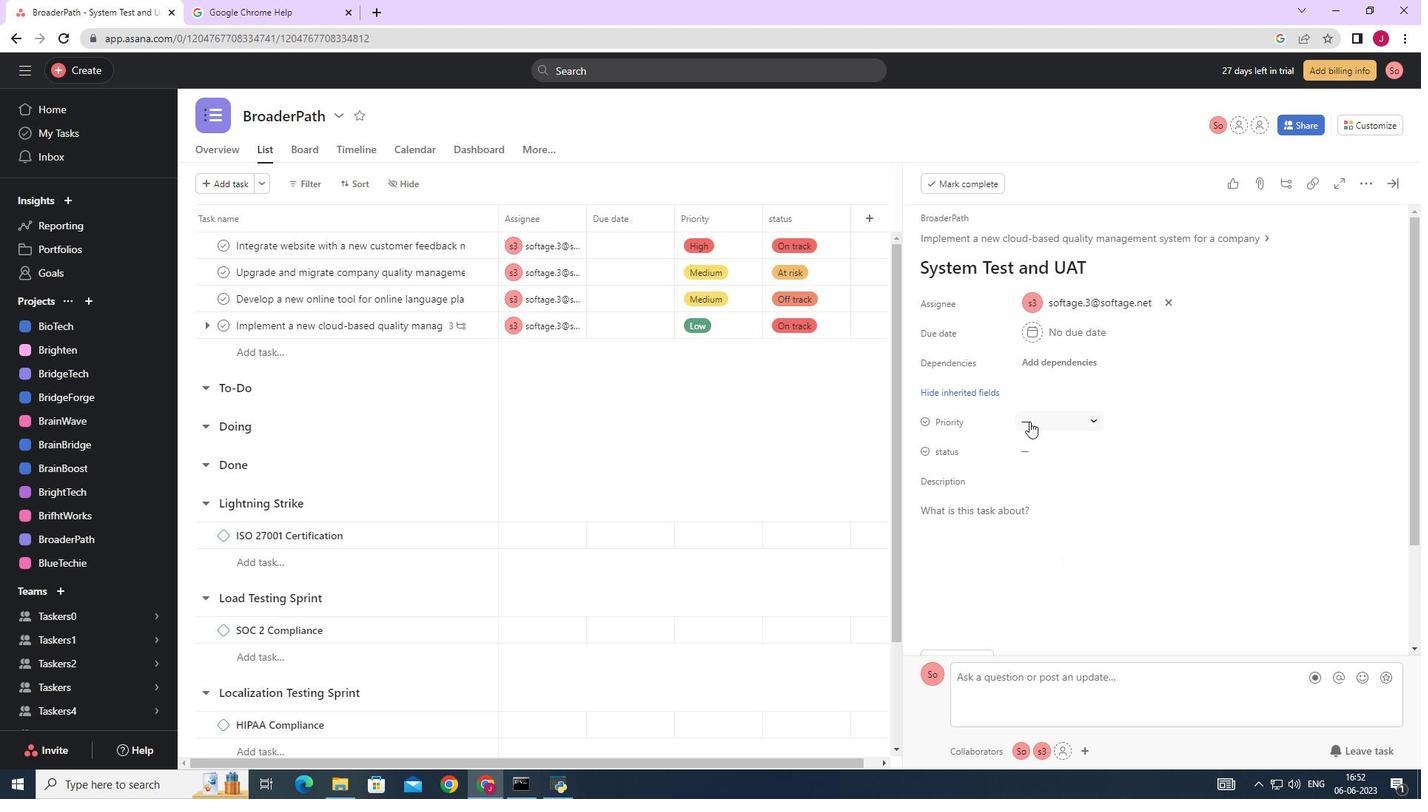
Action: Mouse moved to (1054, 472)
Screenshot: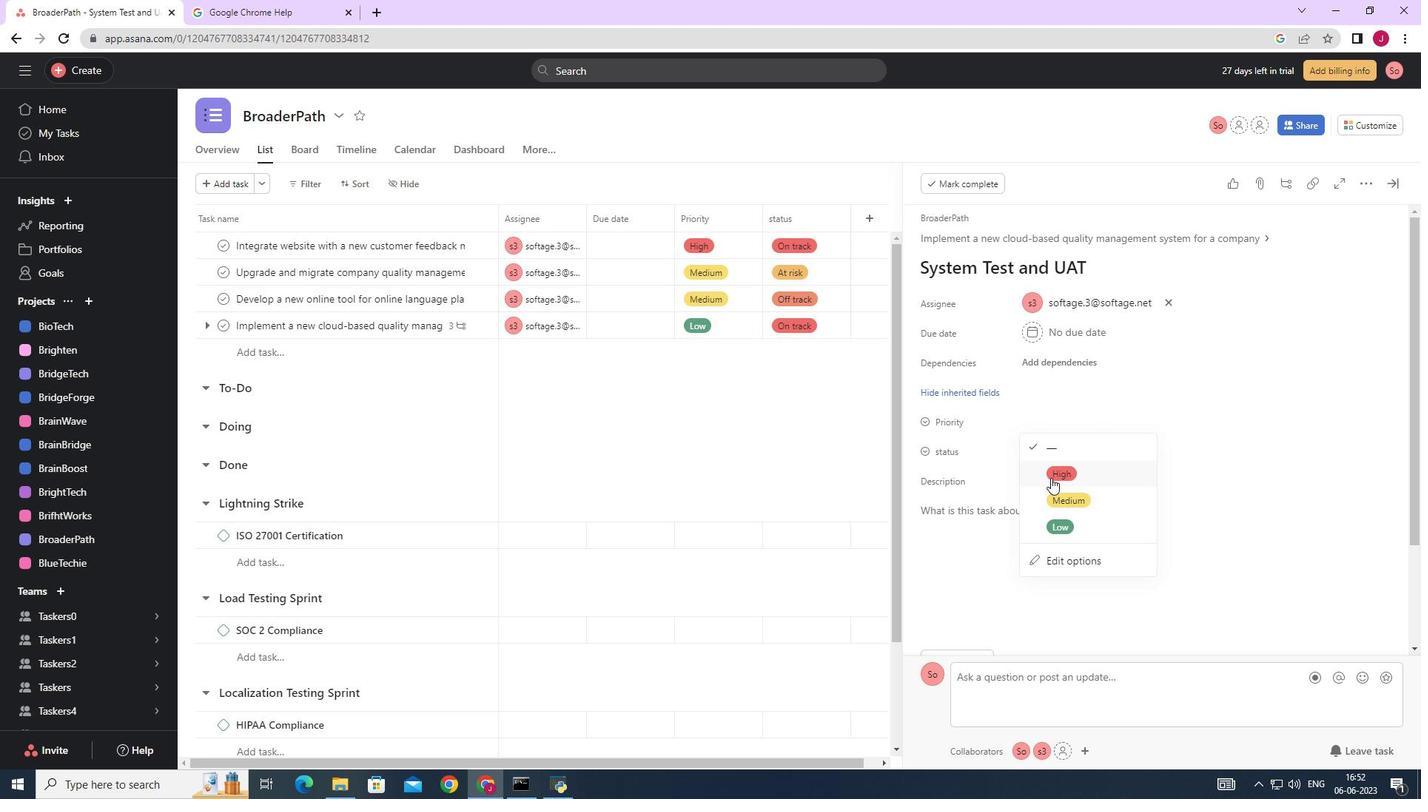 
Action: Mouse pressed left at (1054, 472)
Screenshot: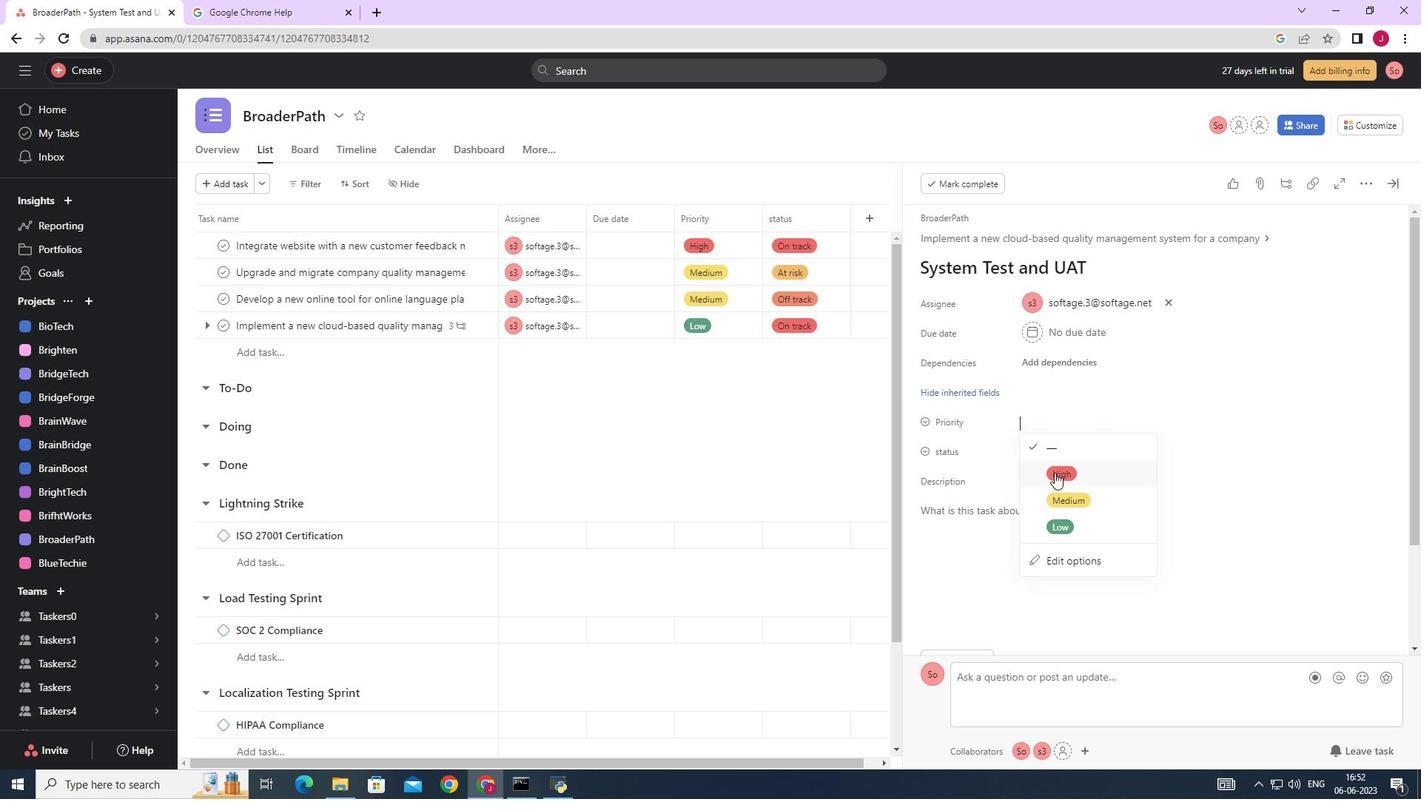 
Action: Mouse moved to (1034, 450)
Screenshot: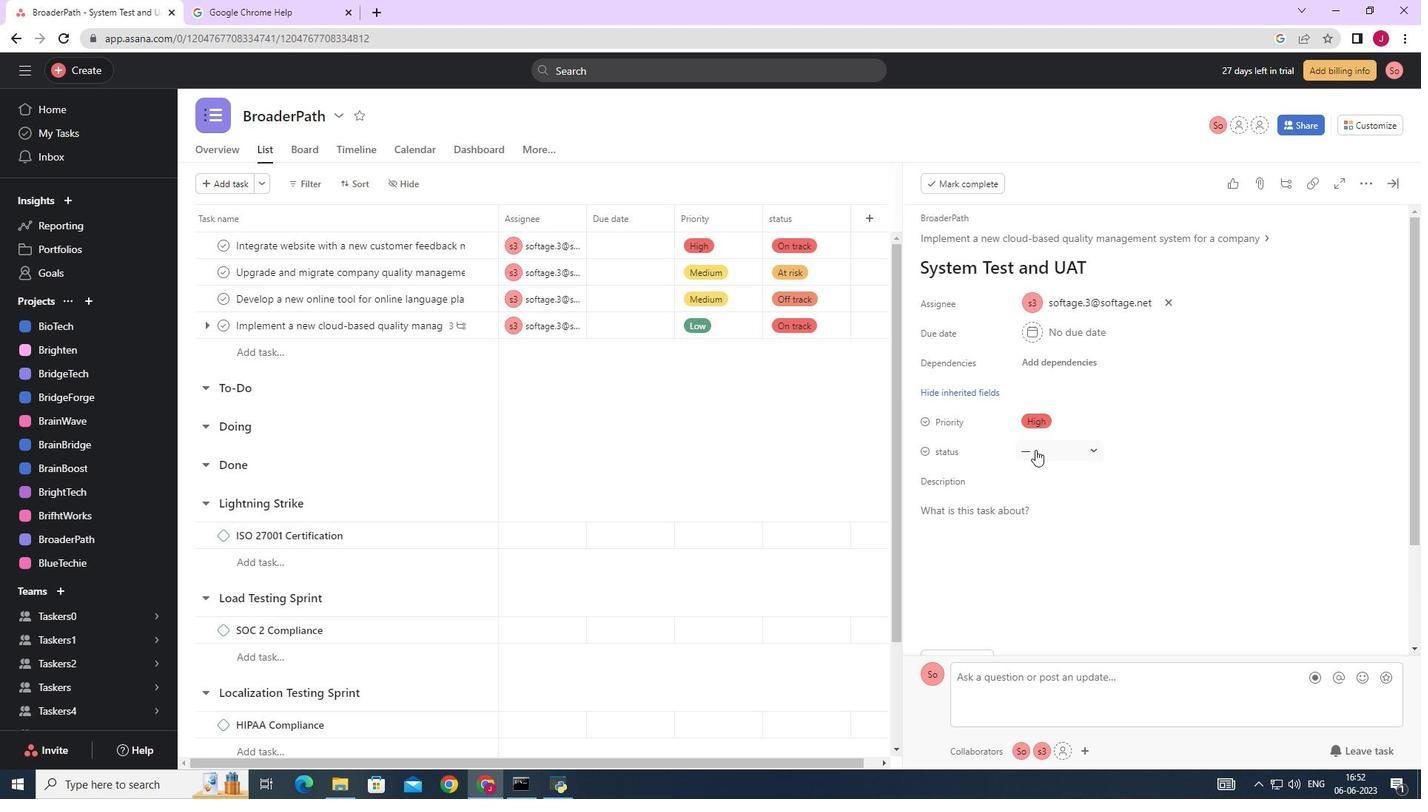 
Action: Mouse pressed left at (1034, 450)
Screenshot: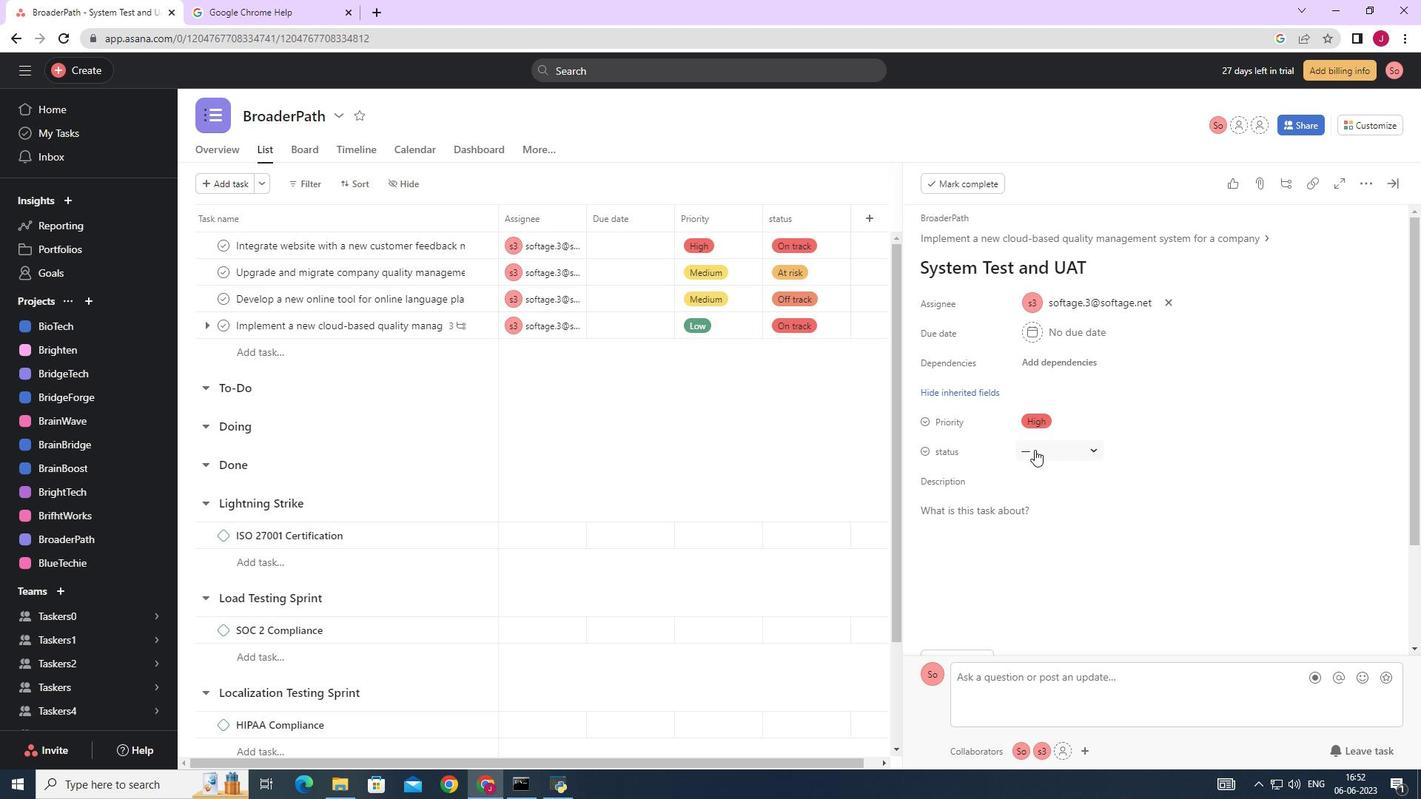 
Action: Mouse moved to (1071, 532)
Screenshot: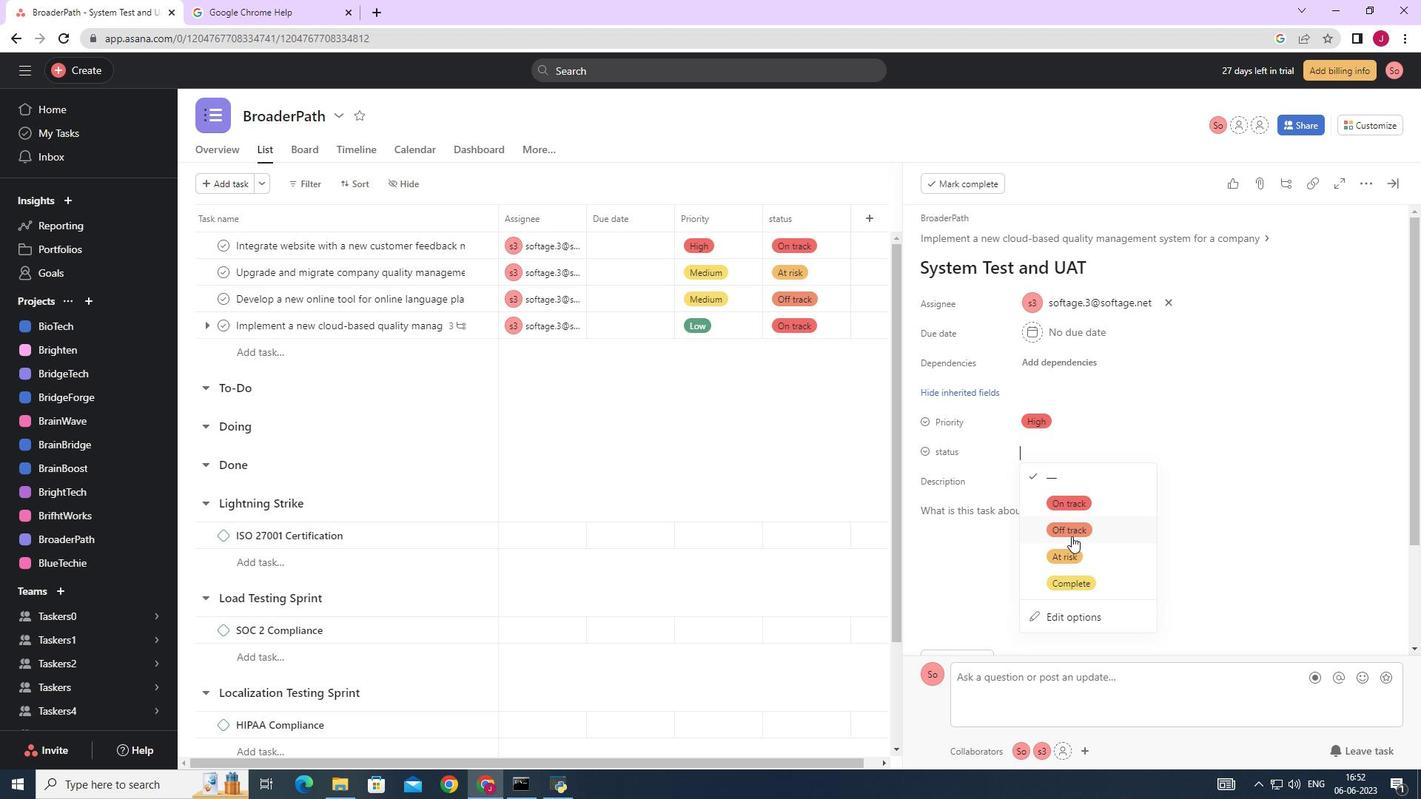 
Action: Mouse pressed left at (1071, 532)
Screenshot: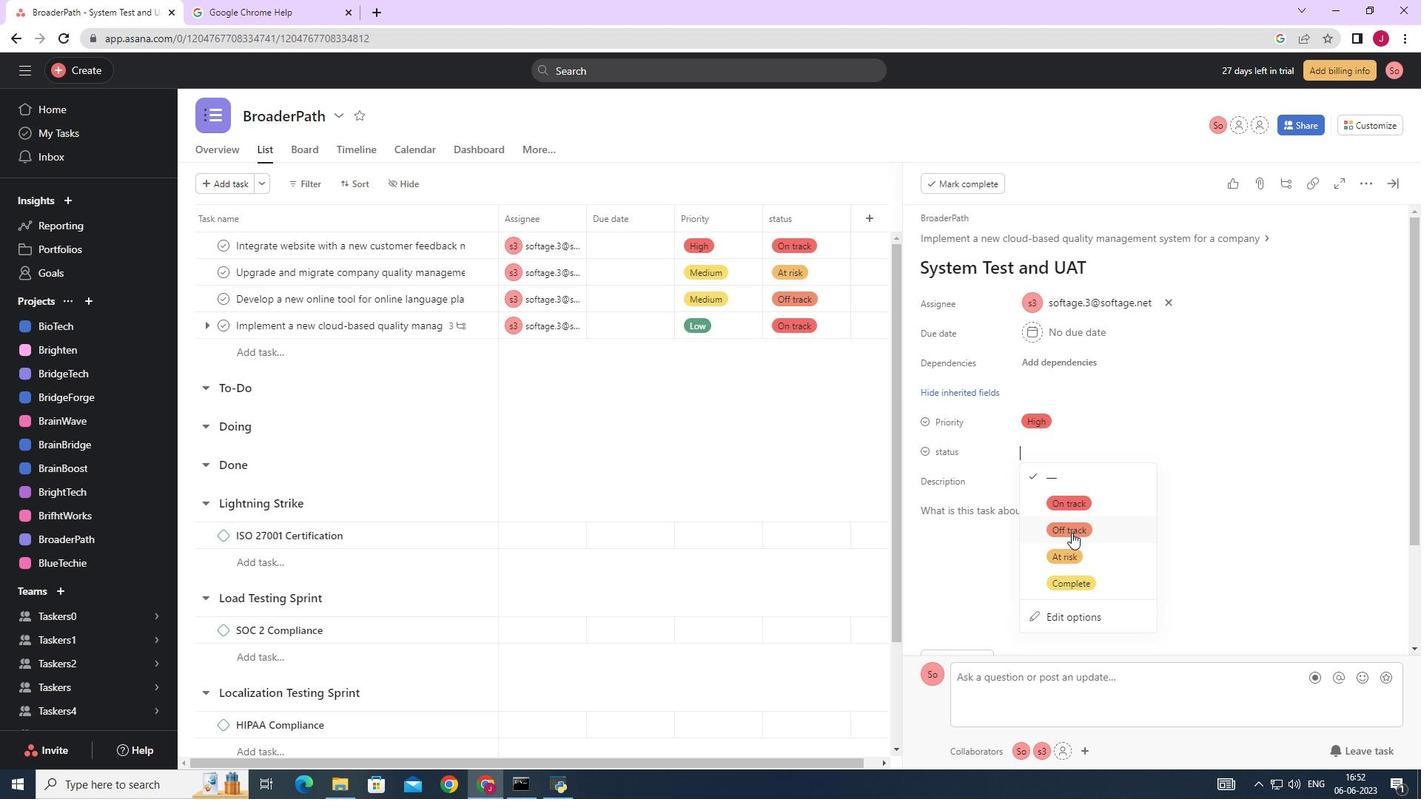 
Action: Mouse moved to (1395, 187)
Screenshot: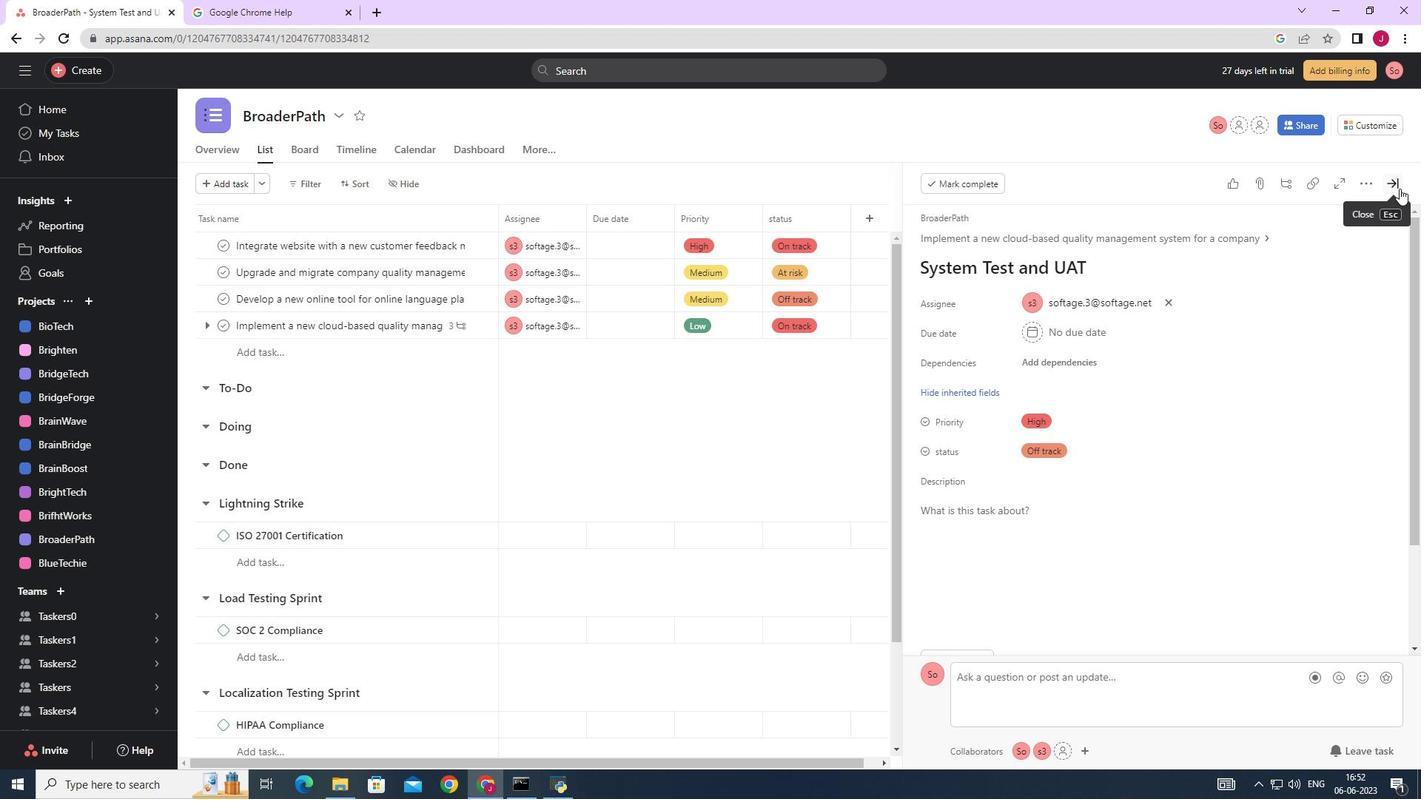 
Action: Mouse pressed left at (1395, 187)
Screenshot: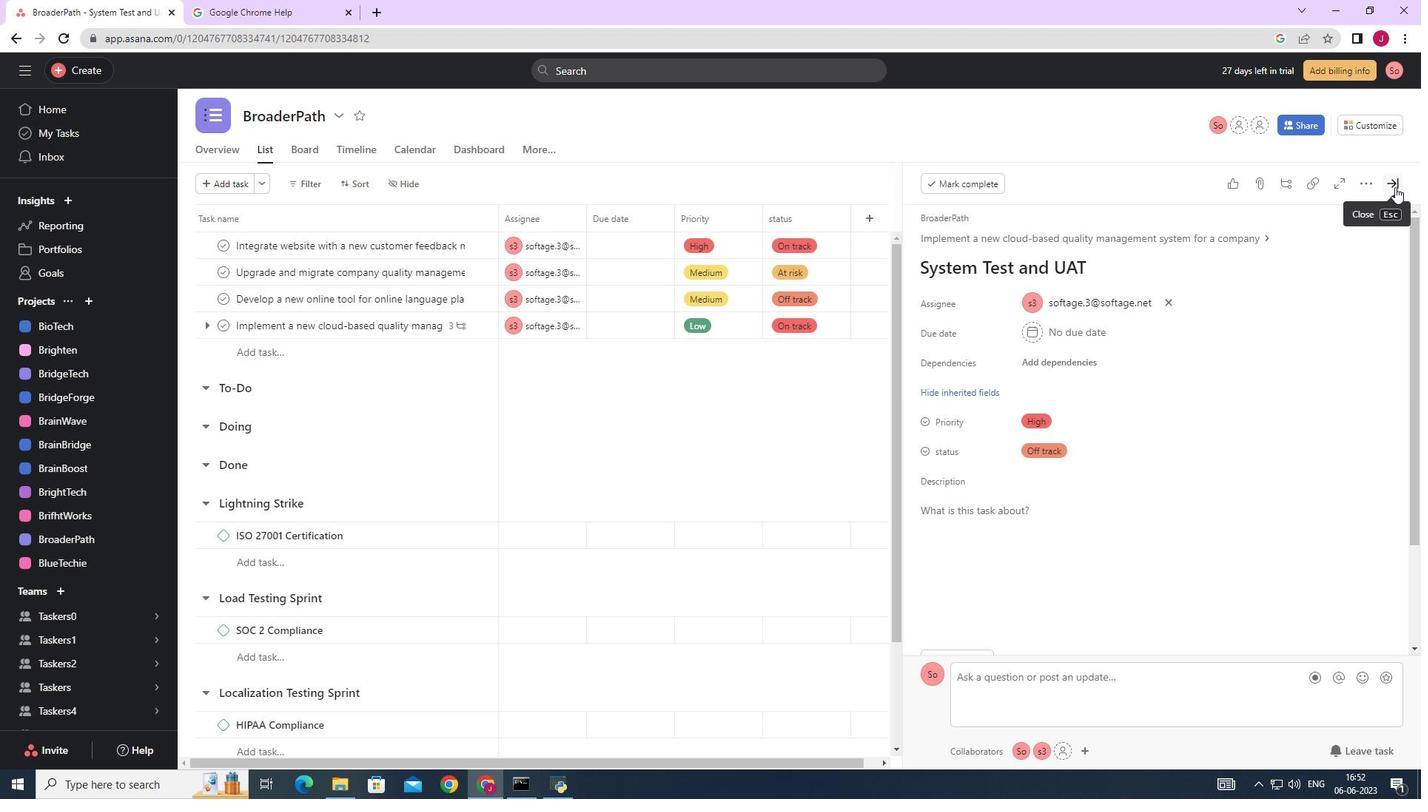 
